 Task: Find connections with filter location Bilgrām with filter topic #Brandingwith filter profile language French with filter current company Cleartrip with filter school HINDUSTAN COLLEGE OF ARTS AND SCIENCE with filter industry Executive Search Services with filter service category WordPress Design with filter keywords title Tow Truck Operator
Action: Mouse moved to (488, 62)
Screenshot: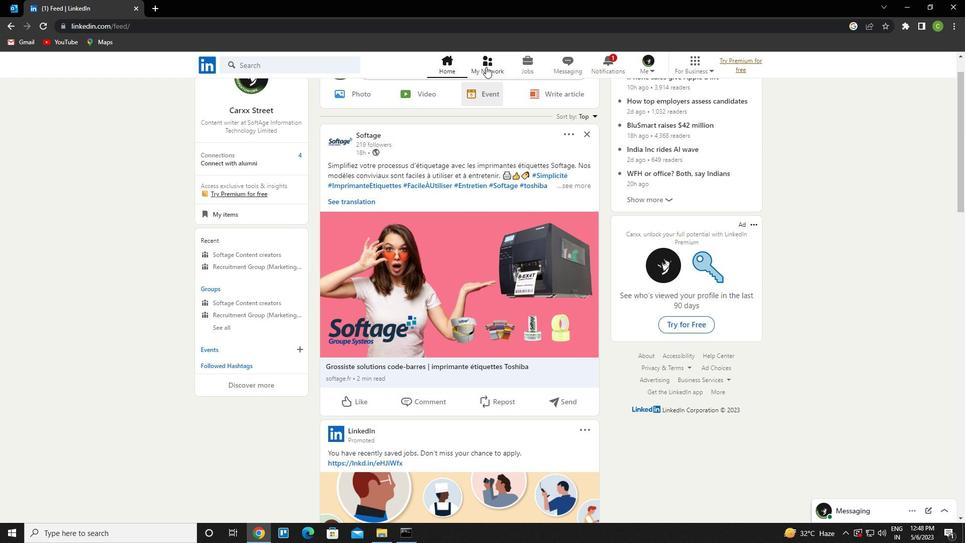 
Action: Mouse pressed left at (488, 62)
Screenshot: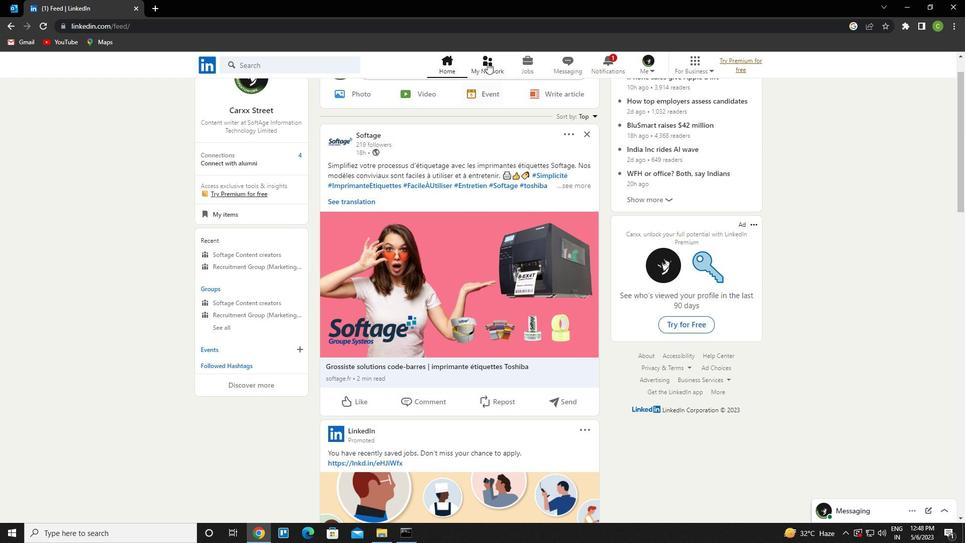 
Action: Mouse moved to (294, 126)
Screenshot: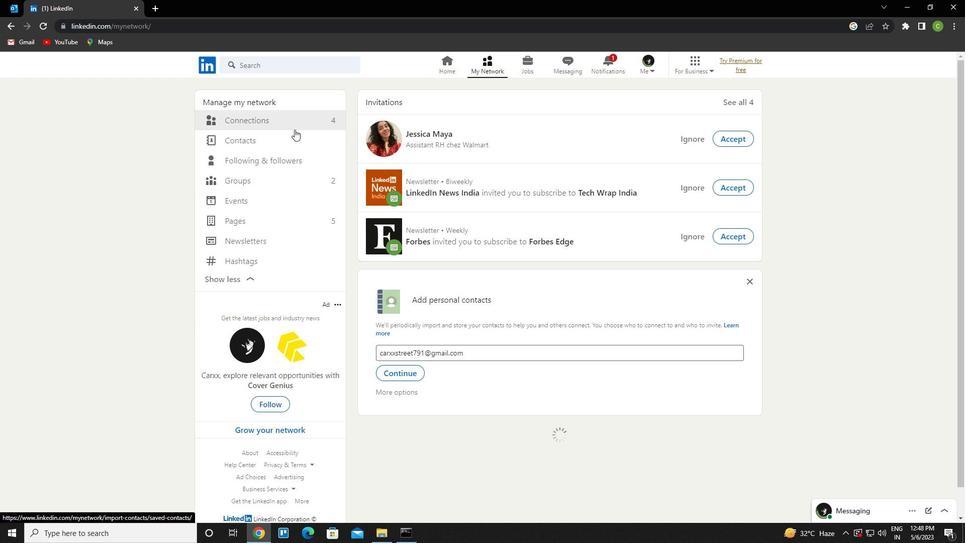 
Action: Mouse pressed left at (294, 126)
Screenshot: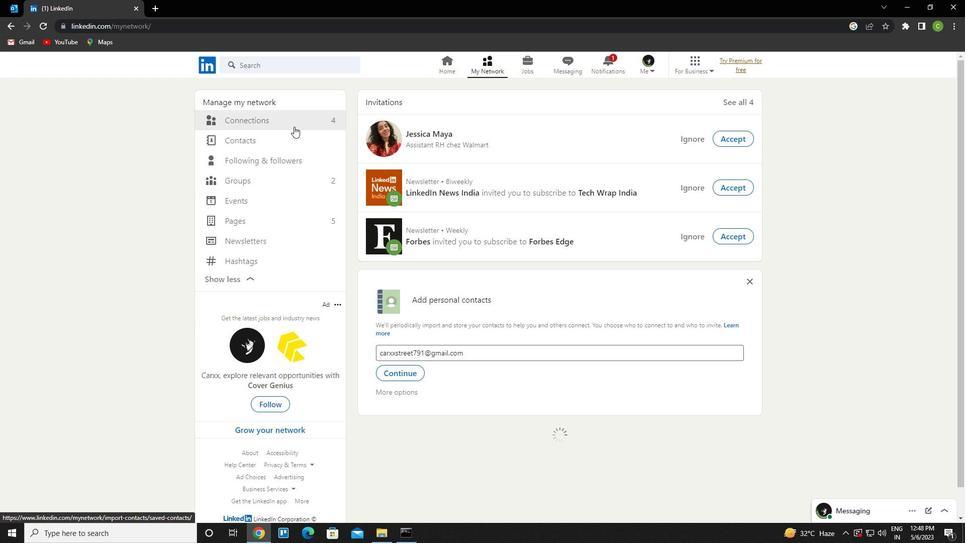 
Action: Mouse moved to (303, 118)
Screenshot: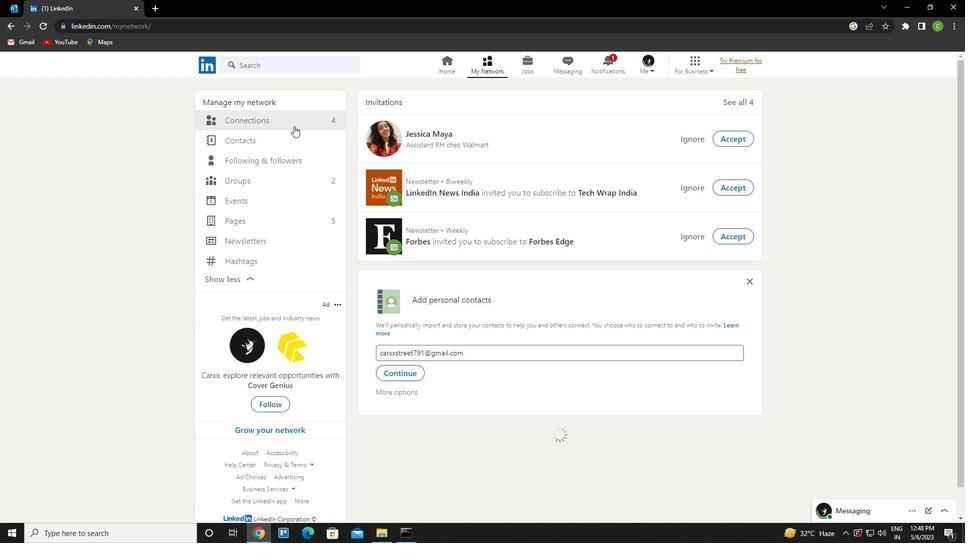 
Action: Mouse pressed left at (303, 118)
Screenshot: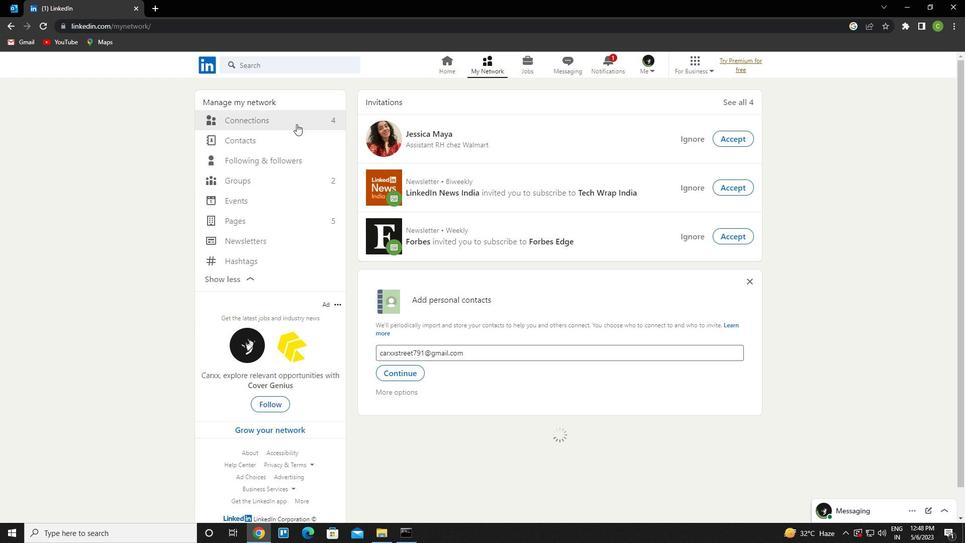 
Action: Mouse moved to (559, 120)
Screenshot: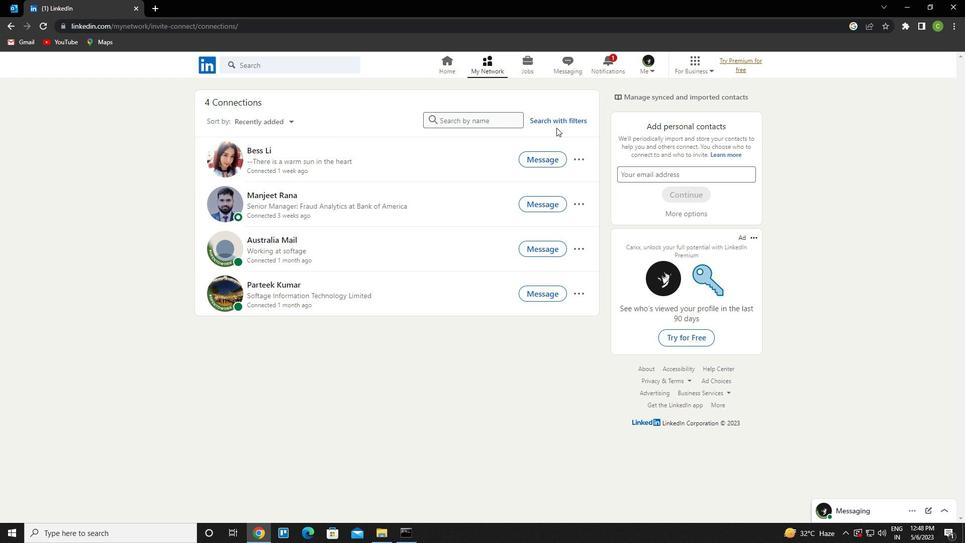 
Action: Mouse pressed left at (559, 120)
Screenshot: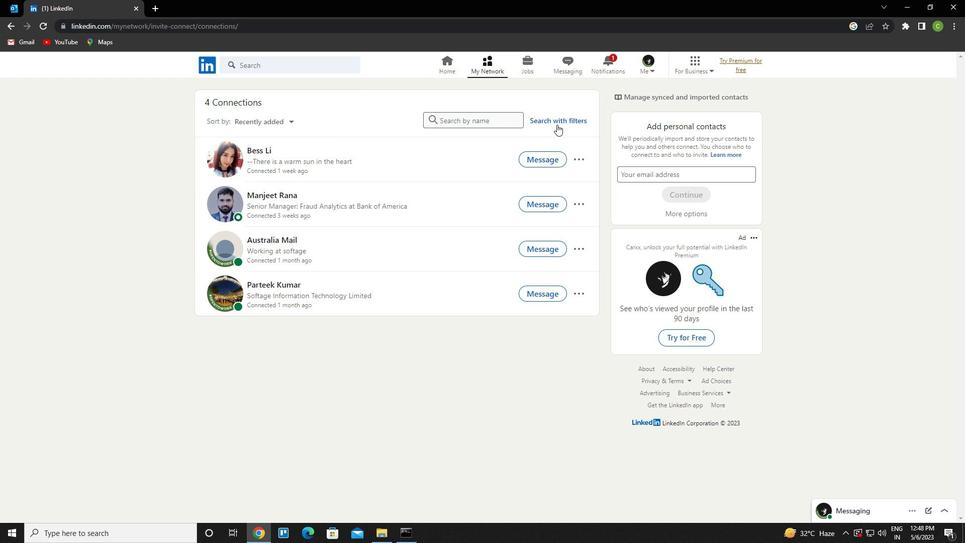 
Action: Mouse moved to (514, 92)
Screenshot: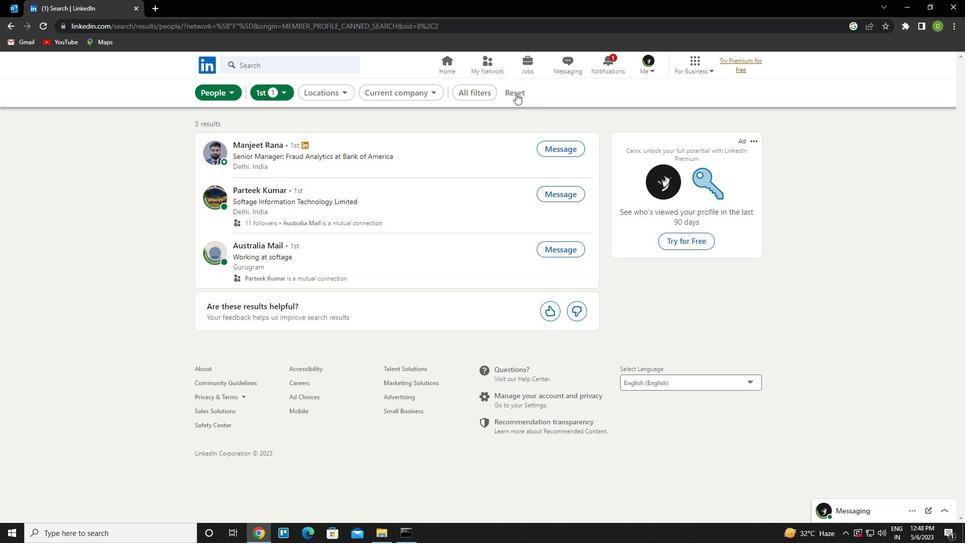 
Action: Mouse pressed left at (514, 92)
Screenshot: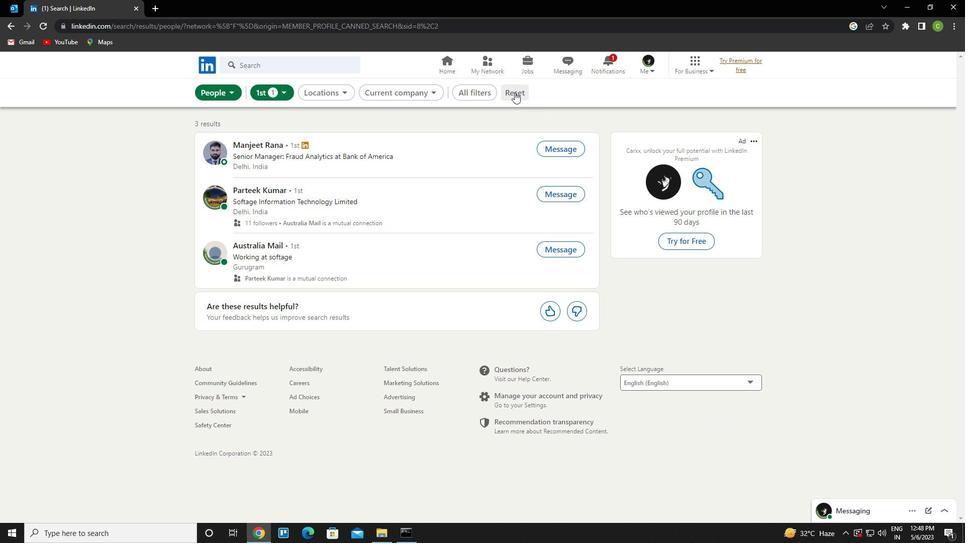 
Action: Mouse moved to (507, 89)
Screenshot: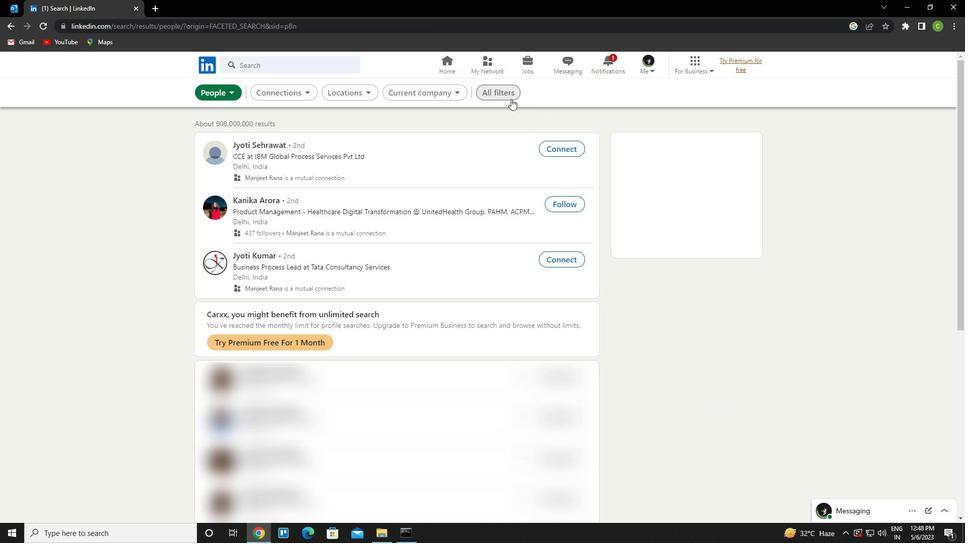 
Action: Mouse pressed left at (507, 89)
Screenshot: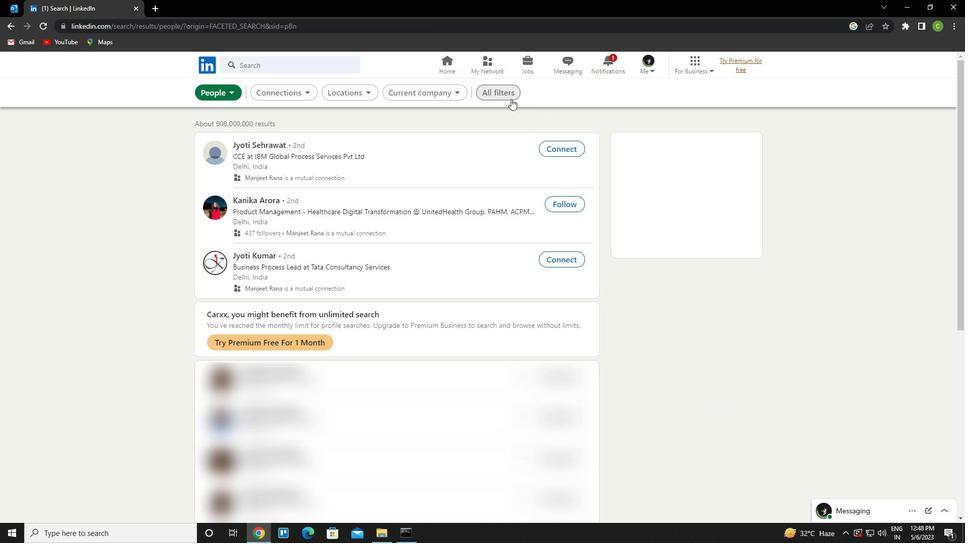 
Action: Mouse moved to (837, 299)
Screenshot: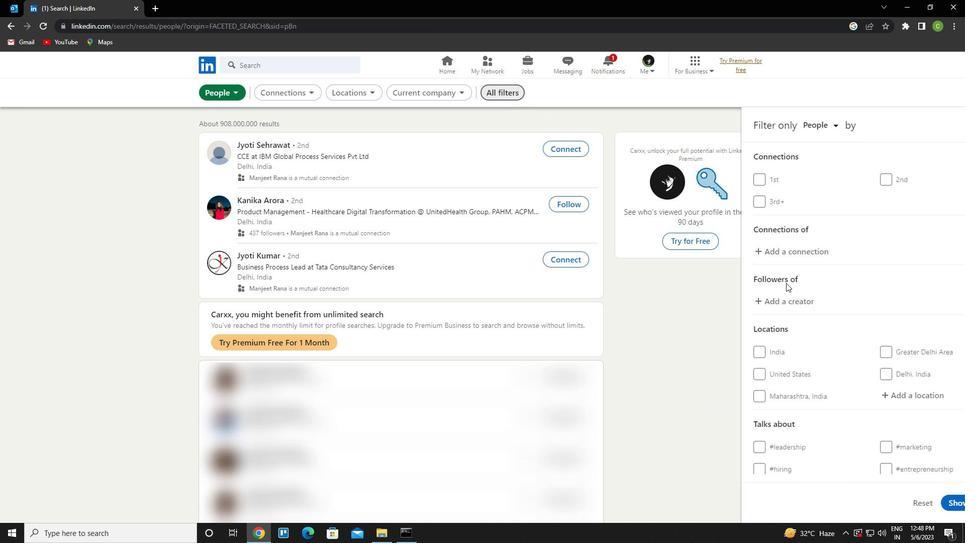 
Action: Mouse scrolled (837, 299) with delta (0, 0)
Screenshot: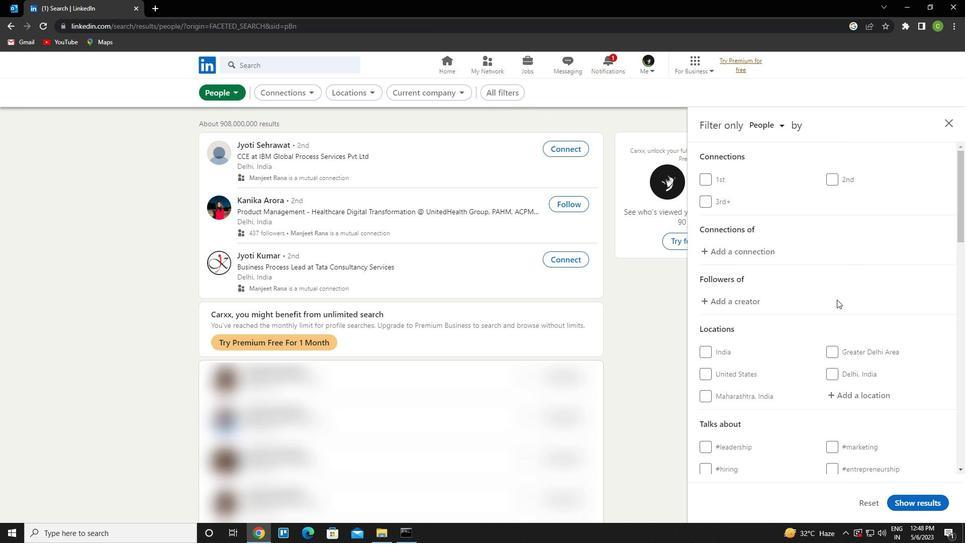 
Action: Mouse moved to (849, 292)
Screenshot: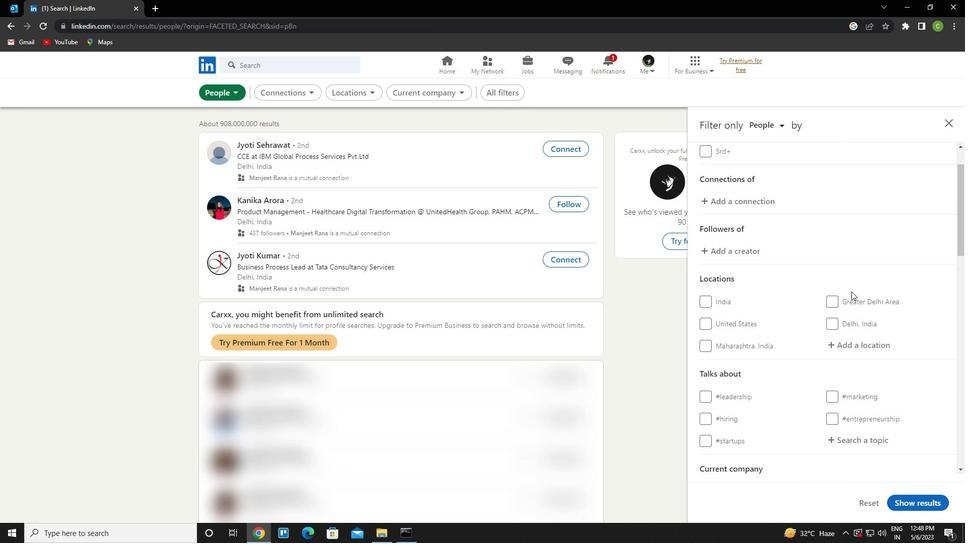 
Action: Mouse scrolled (849, 291) with delta (0, 0)
Screenshot: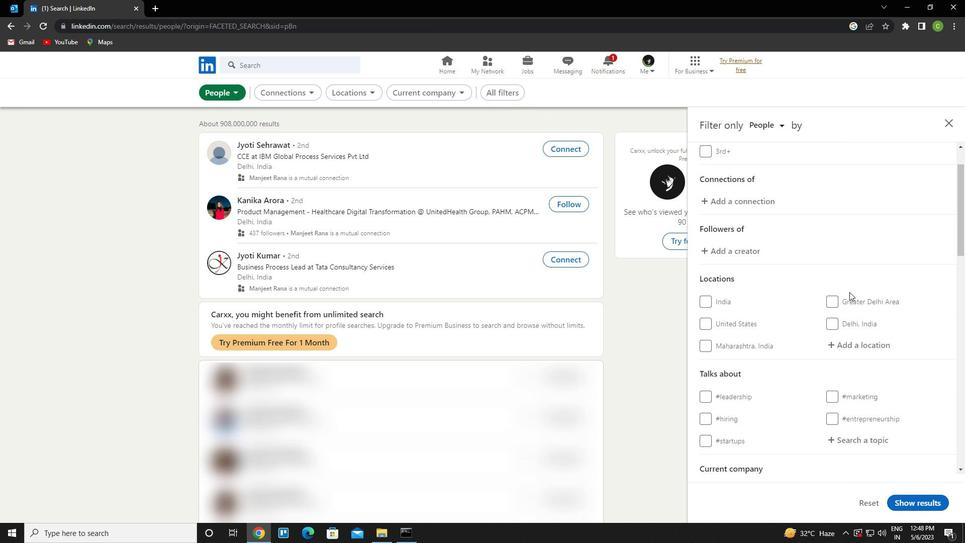 
Action: Mouse scrolled (849, 291) with delta (0, 0)
Screenshot: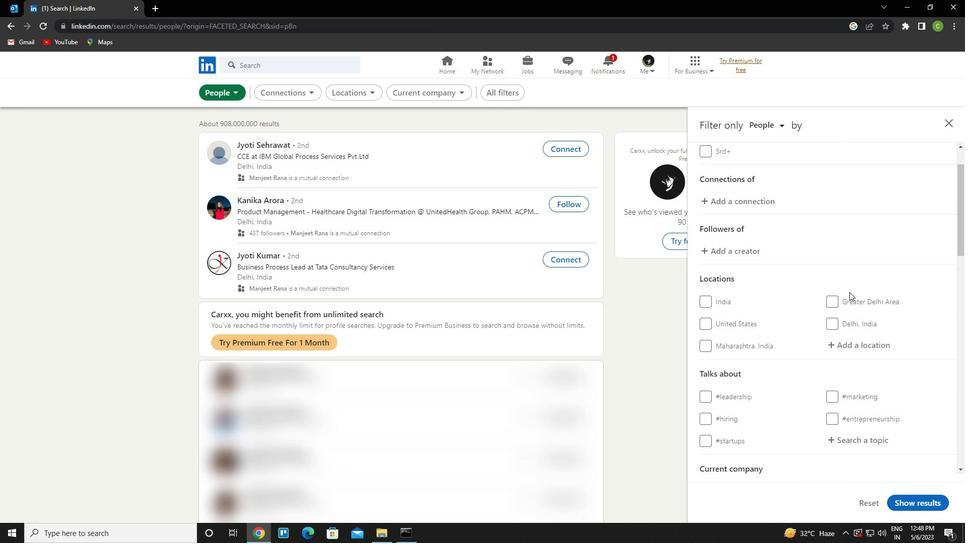 
Action: Mouse moved to (860, 242)
Screenshot: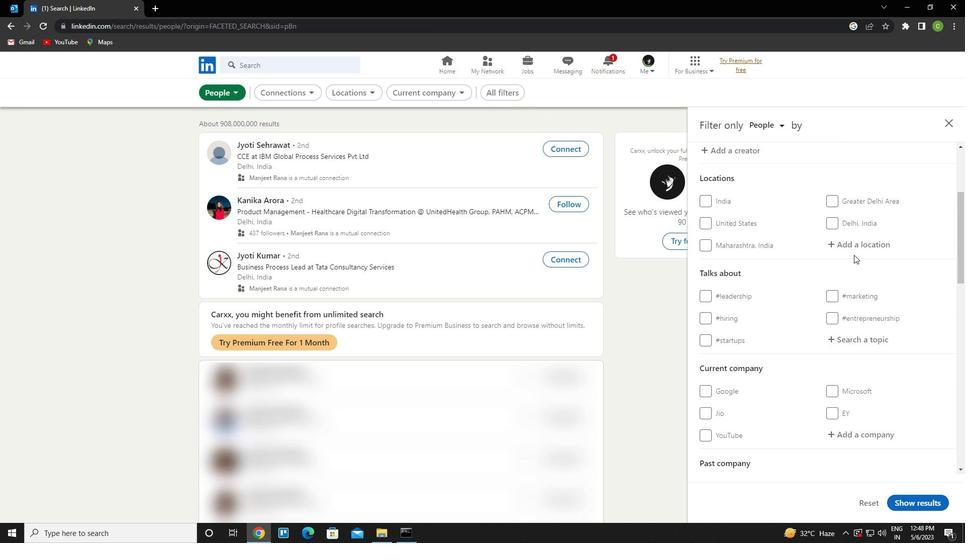
Action: Mouse pressed left at (860, 242)
Screenshot: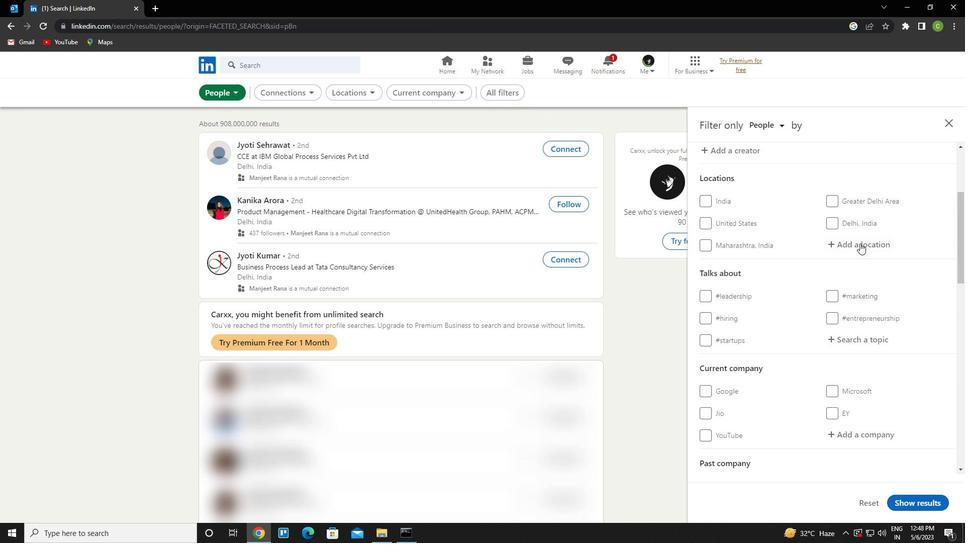 
Action: Key pressed <Key.caps_lock>b<Key.caps_lock>ilgram<Key.down><Key.enter>
Screenshot: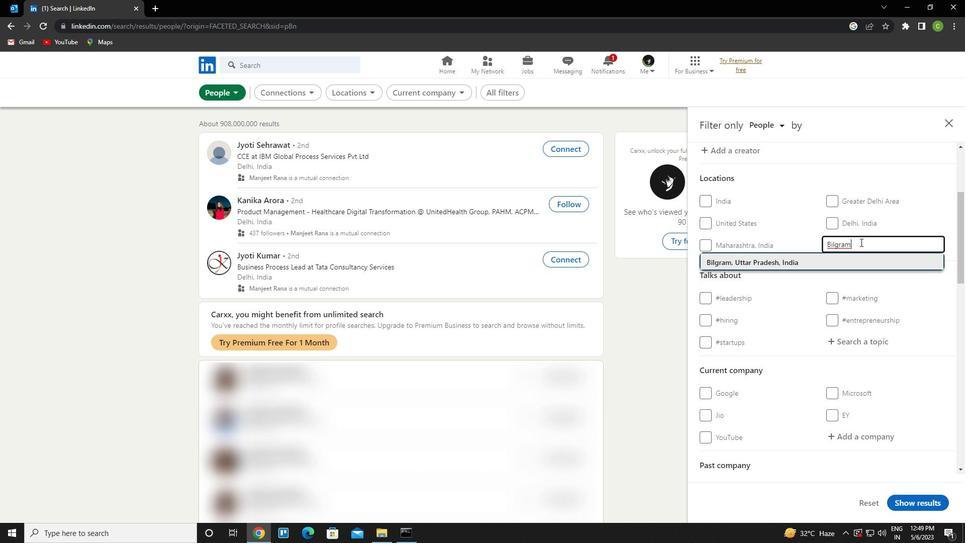 
Action: Mouse scrolled (860, 241) with delta (0, 0)
Screenshot: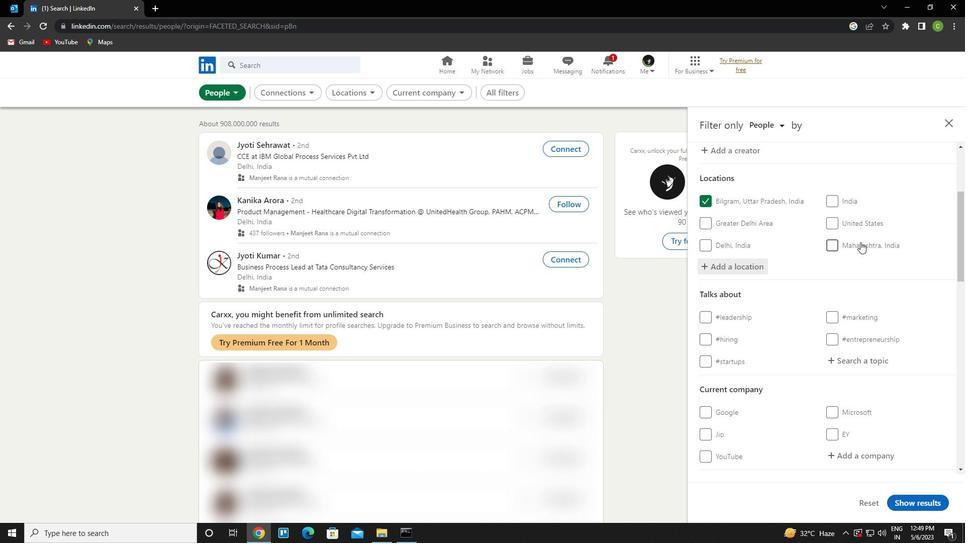 
Action: Mouse moved to (872, 313)
Screenshot: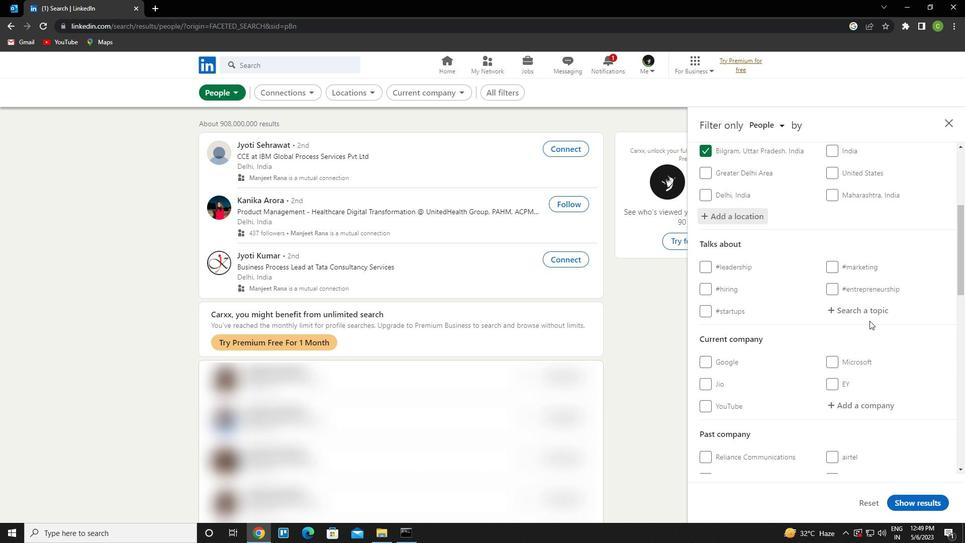 
Action: Mouse pressed left at (872, 313)
Screenshot: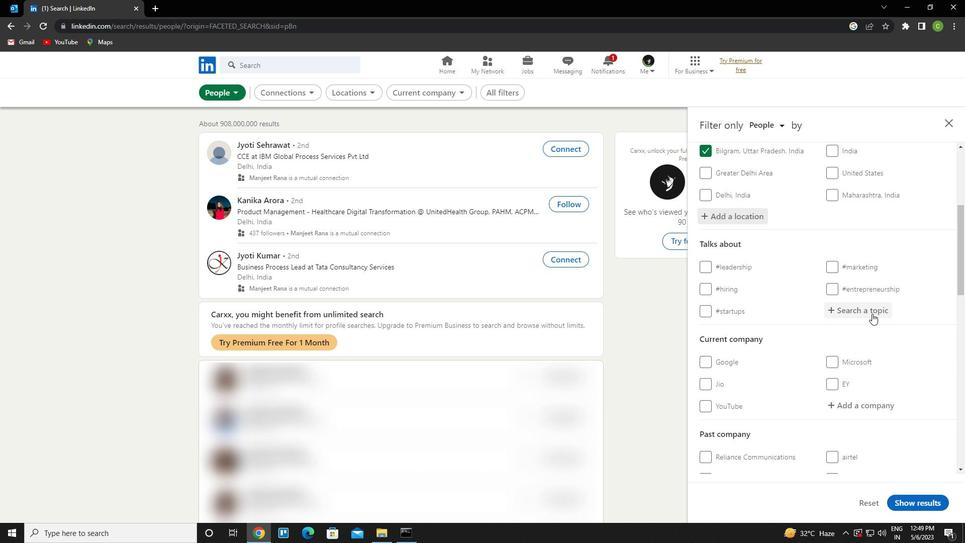
Action: Key pressed brandu<Key.backspace>inf<Key.backspace>g<Key.down><Key.enter>
Screenshot: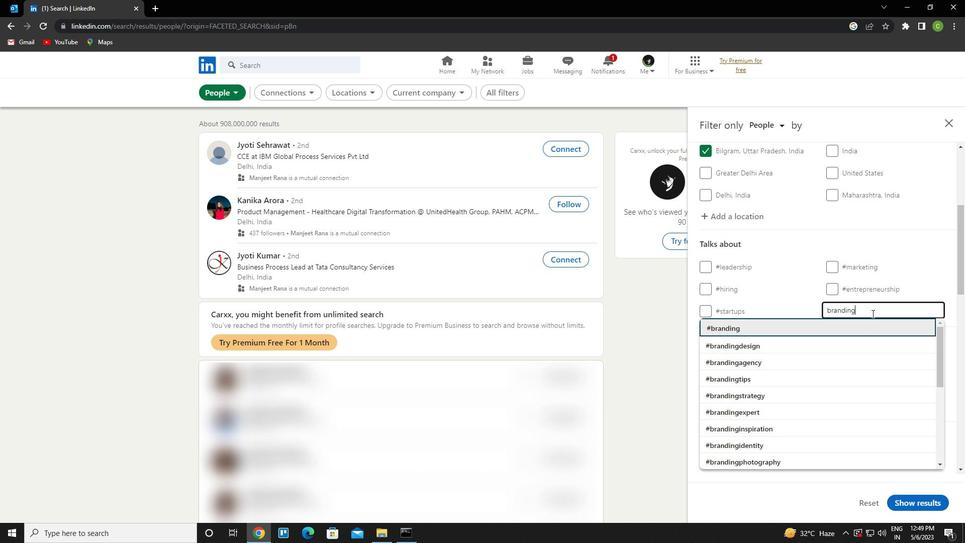 
Action: Mouse scrolled (872, 313) with delta (0, 0)
Screenshot: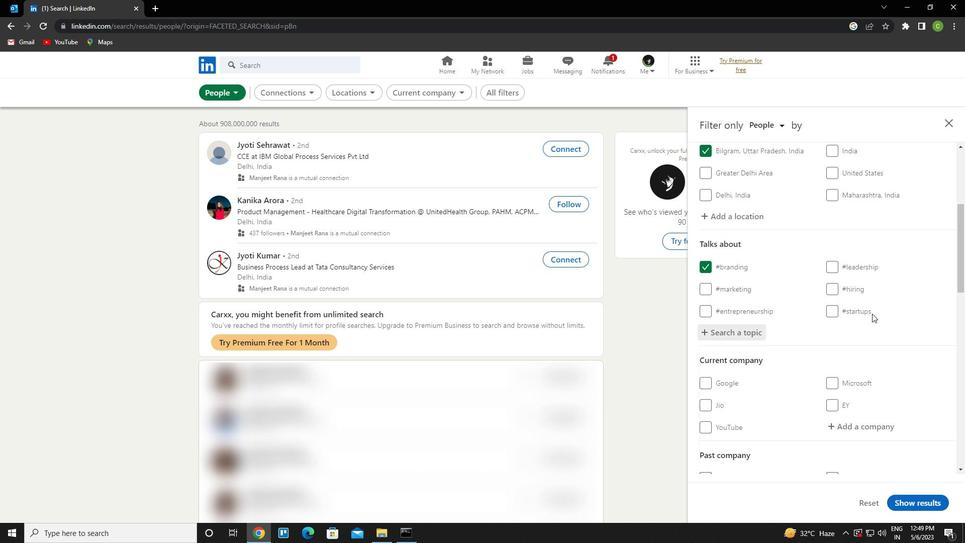 
Action: Mouse scrolled (872, 313) with delta (0, 0)
Screenshot: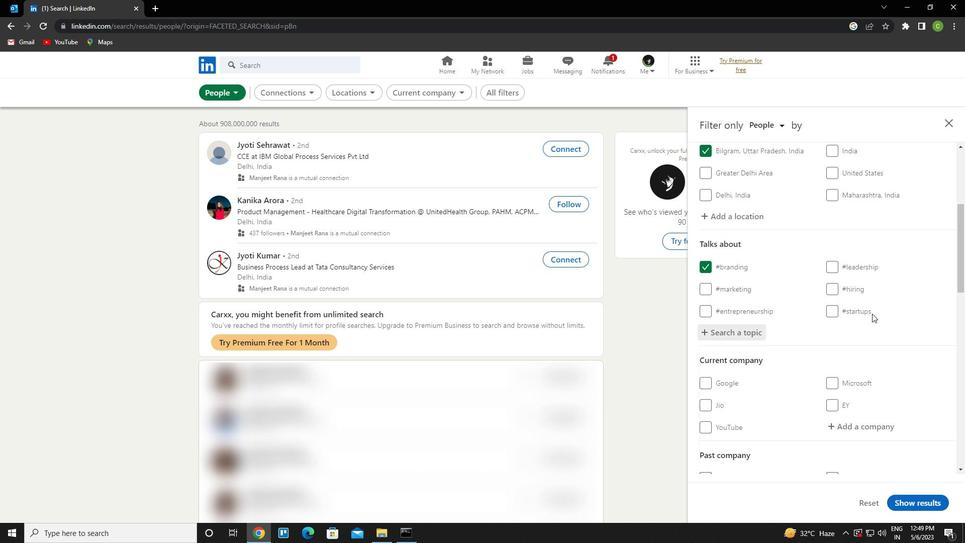 
Action: Mouse scrolled (872, 313) with delta (0, 0)
Screenshot: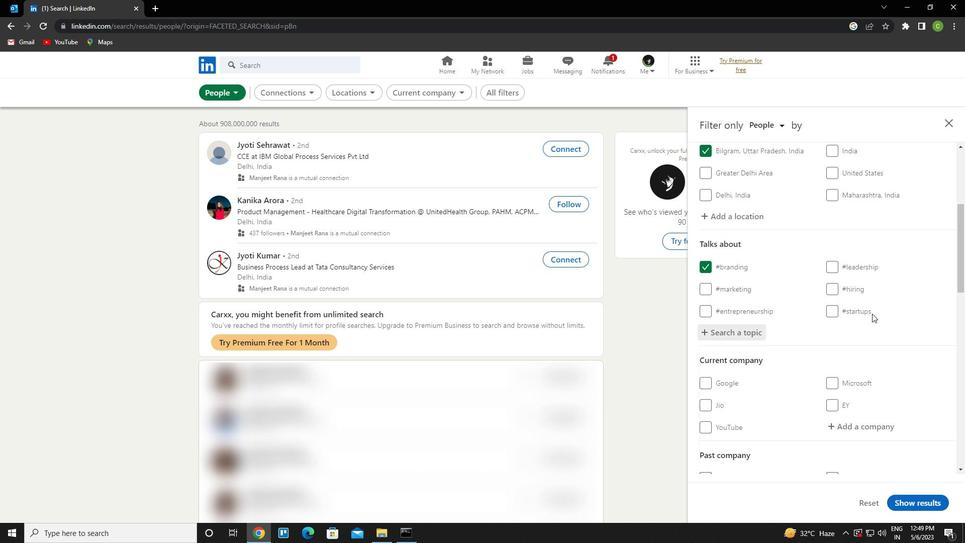 
Action: Mouse scrolled (872, 313) with delta (0, 0)
Screenshot: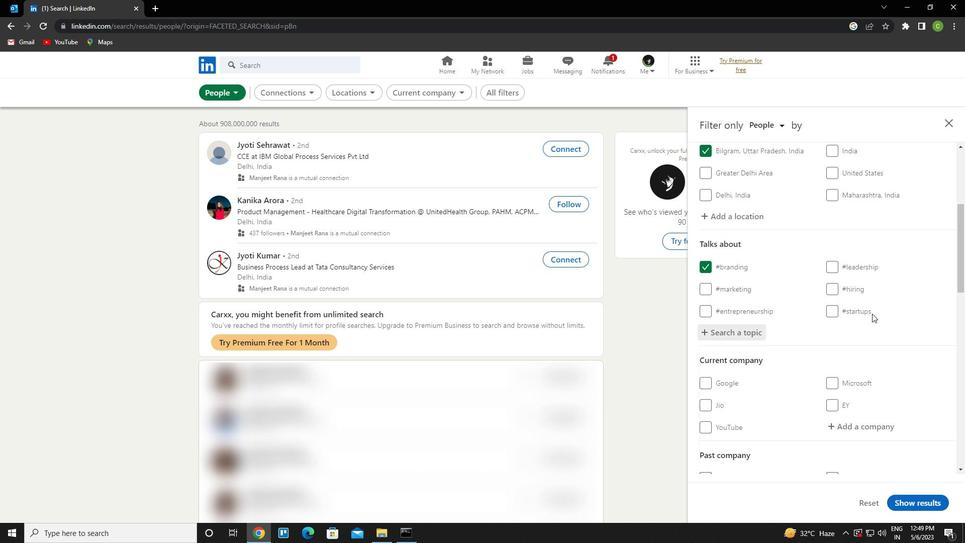 
Action: Mouse scrolled (872, 313) with delta (0, 0)
Screenshot: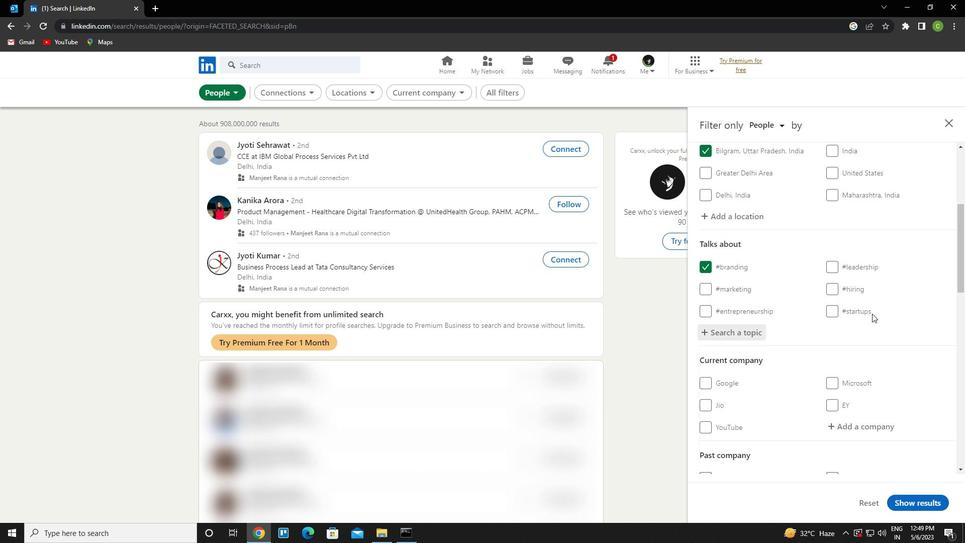 
Action: Mouse scrolled (872, 313) with delta (0, 0)
Screenshot: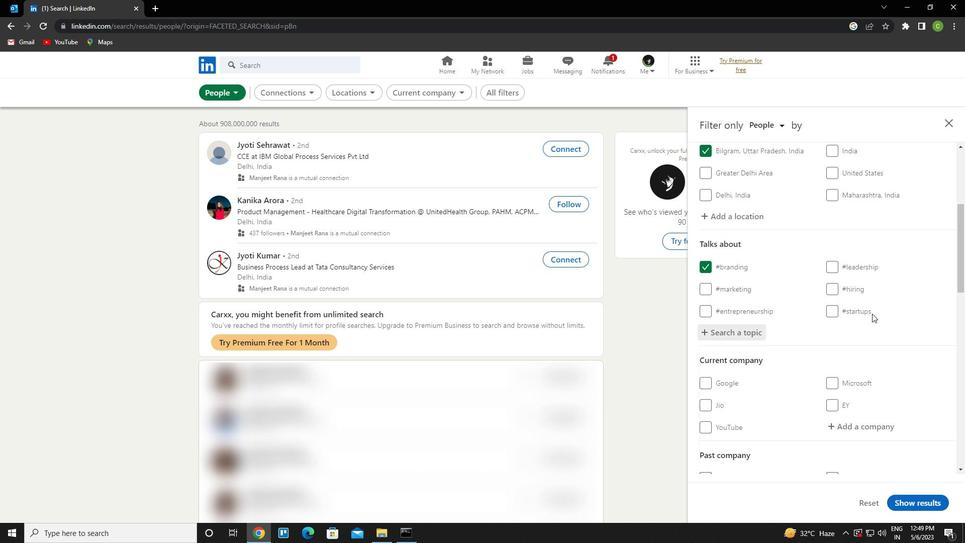 
Action: Mouse scrolled (872, 313) with delta (0, 0)
Screenshot: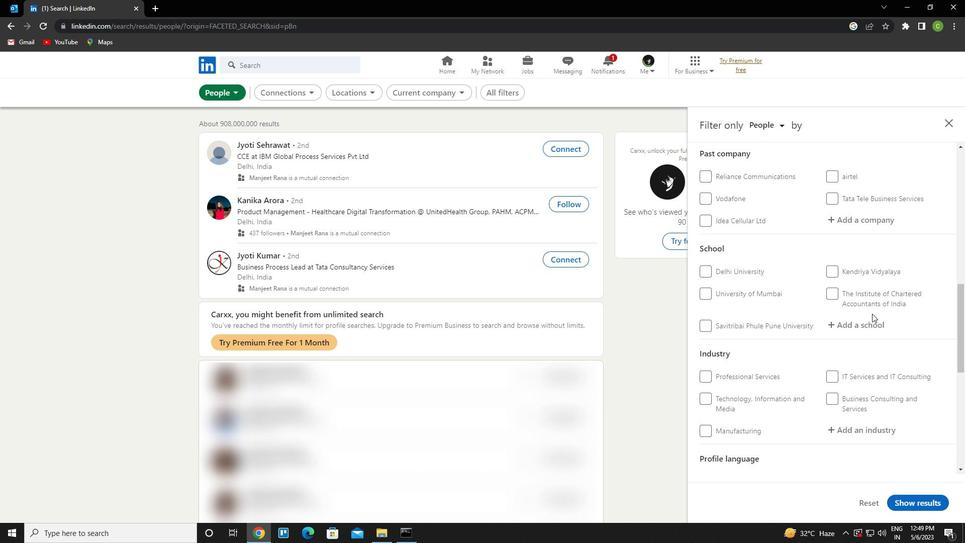 
Action: Mouse moved to (863, 323)
Screenshot: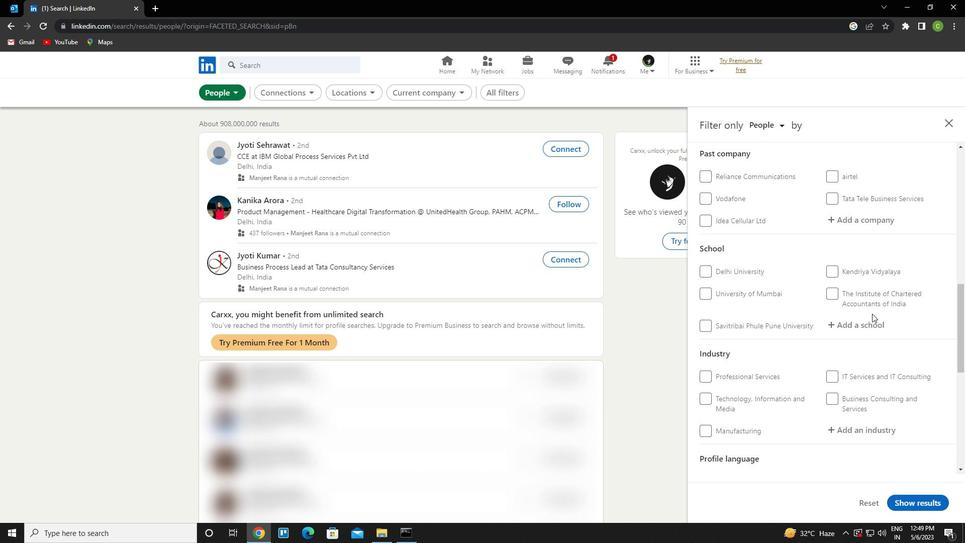 
Action: Mouse scrolled (863, 322) with delta (0, 0)
Screenshot: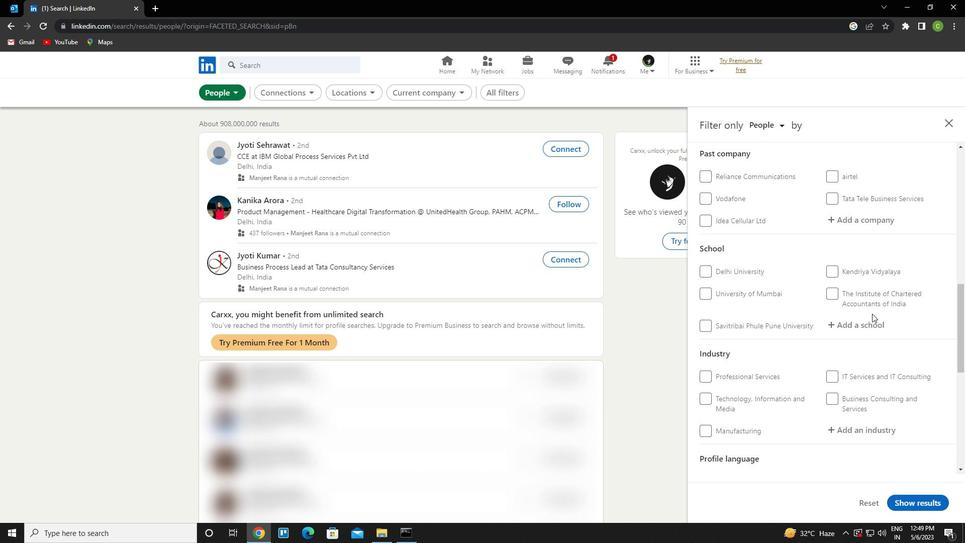 
Action: Mouse moved to (838, 338)
Screenshot: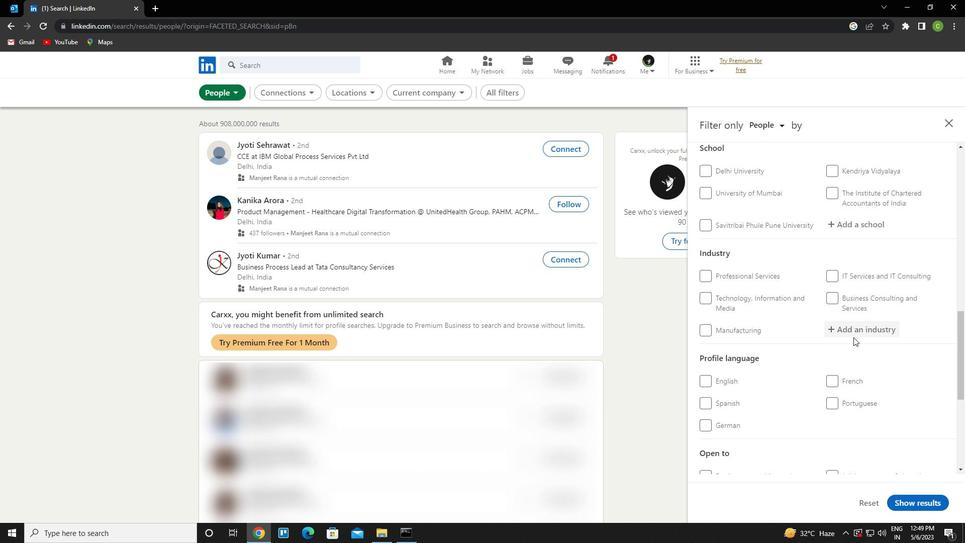
Action: Mouse scrolled (838, 337) with delta (0, 0)
Screenshot: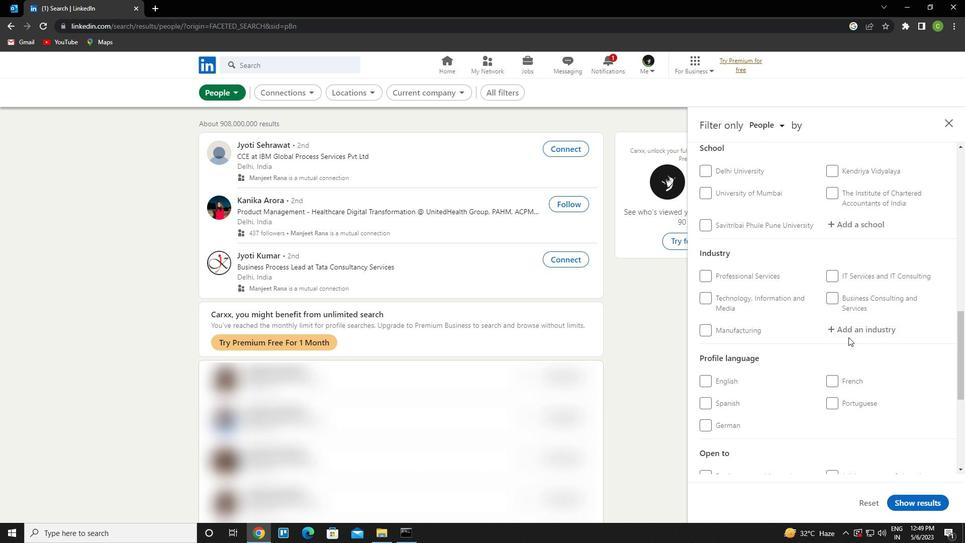 
Action: Mouse moved to (834, 329)
Screenshot: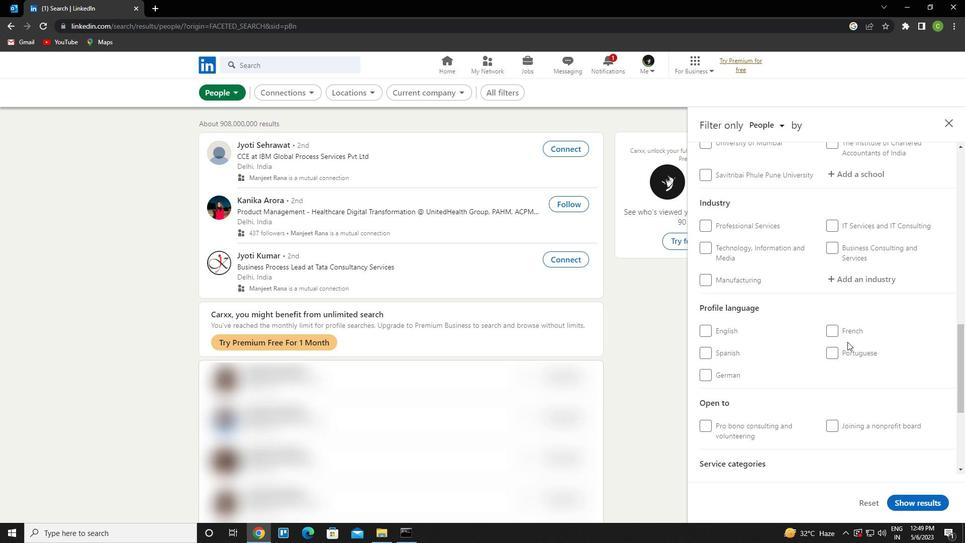 
Action: Mouse pressed left at (834, 329)
Screenshot: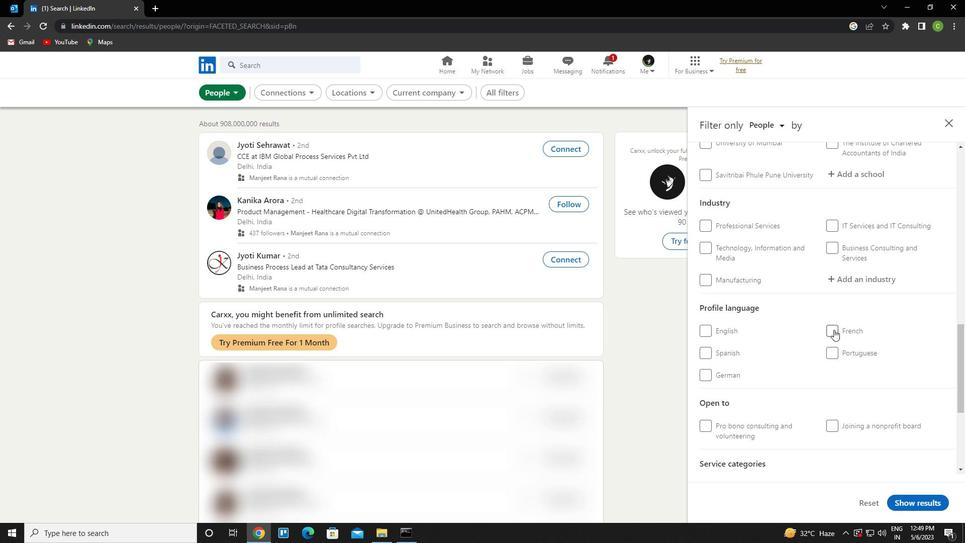 
Action: Mouse moved to (832, 329)
Screenshot: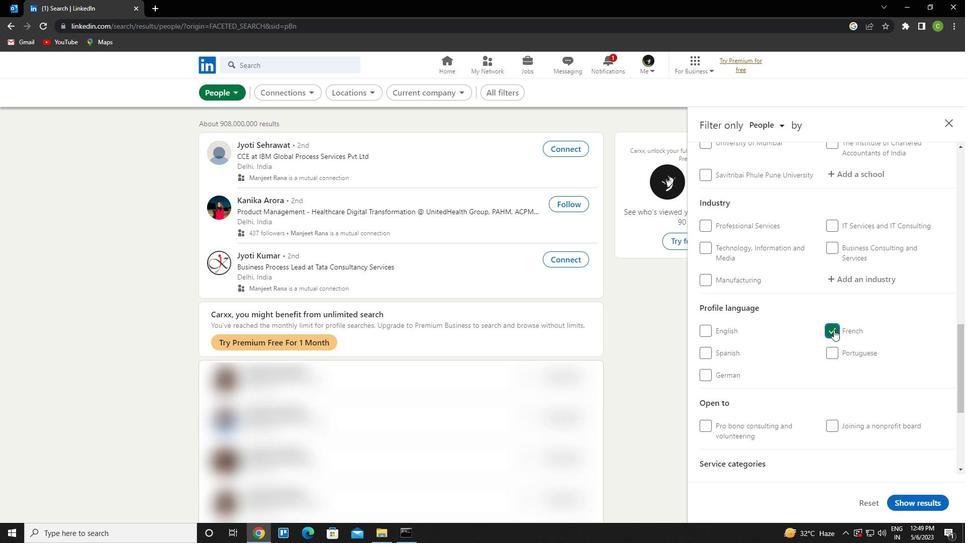 
Action: Mouse scrolled (832, 330) with delta (0, 0)
Screenshot: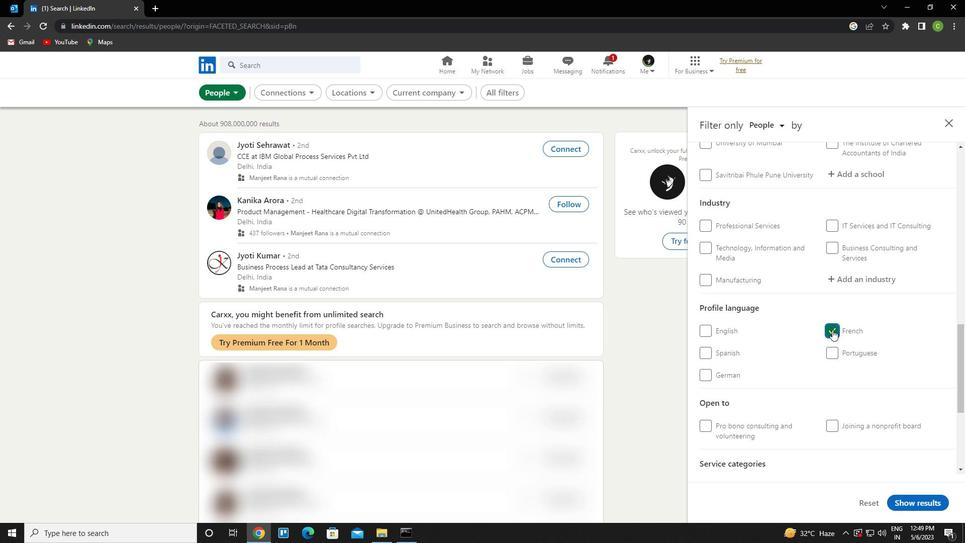 
Action: Mouse scrolled (832, 330) with delta (0, 0)
Screenshot: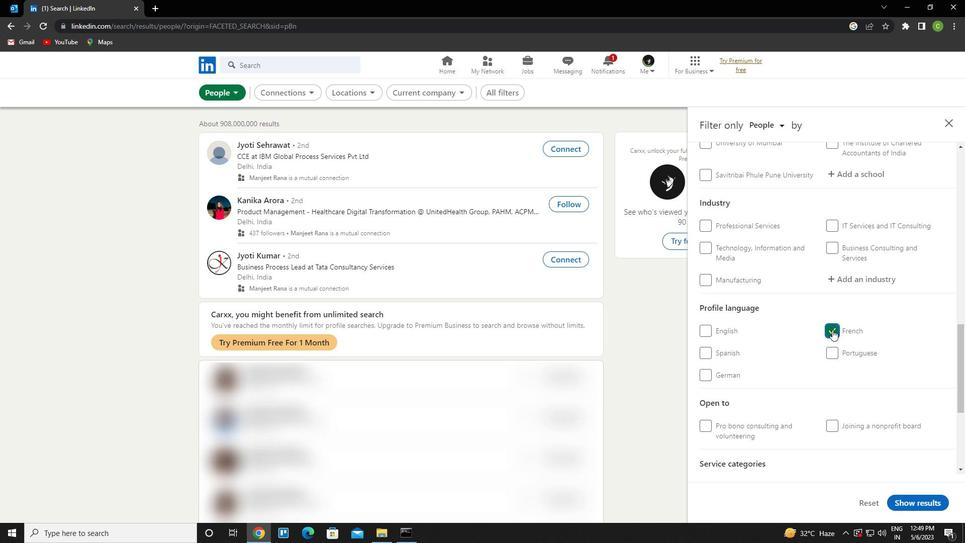 
Action: Mouse scrolled (832, 330) with delta (0, 0)
Screenshot: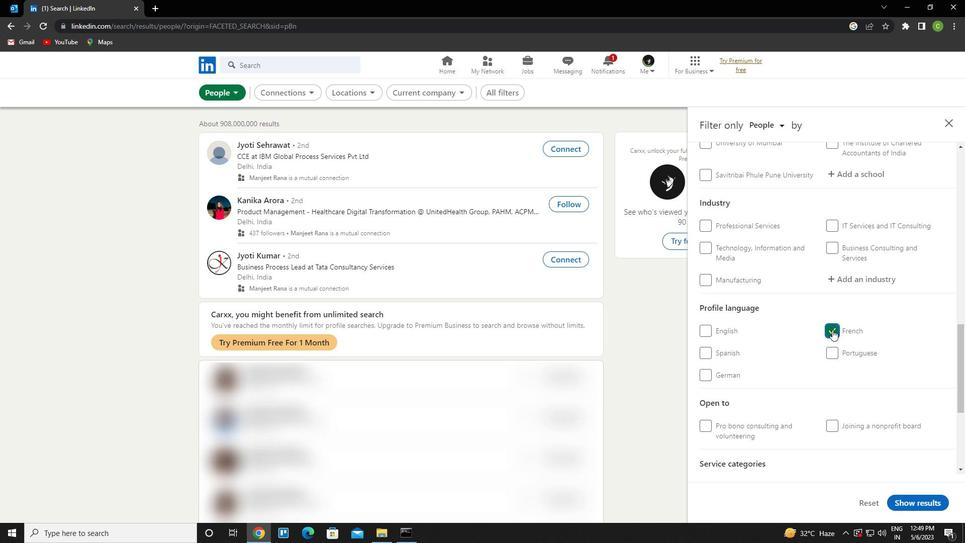 
Action: Mouse scrolled (832, 330) with delta (0, 0)
Screenshot: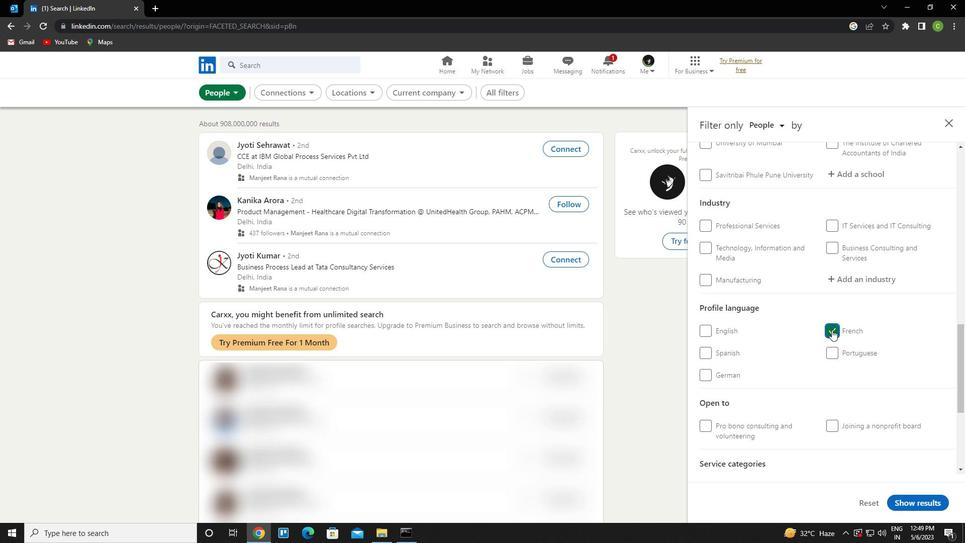 
Action: Mouse moved to (832, 247)
Screenshot: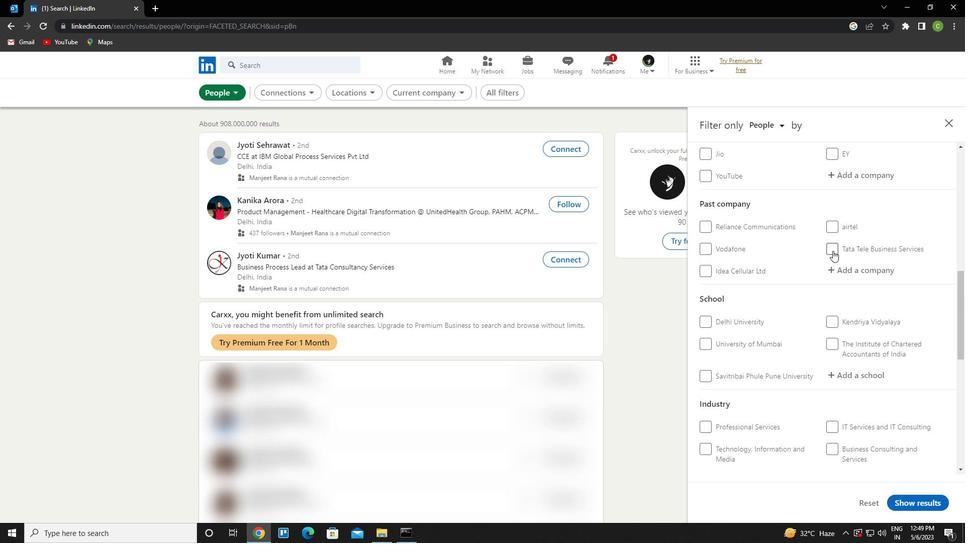 
Action: Mouse scrolled (832, 248) with delta (0, 0)
Screenshot: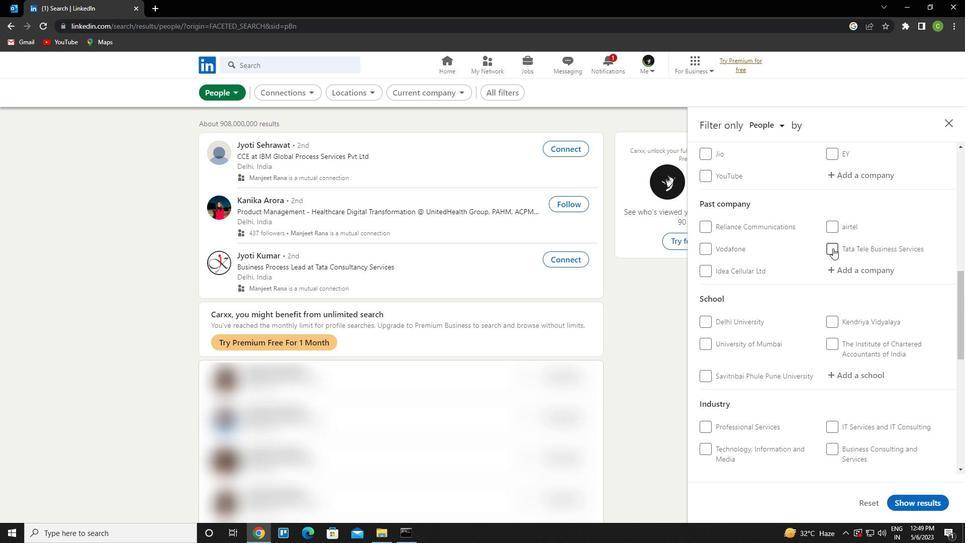 
Action: Mouse scrolled (832, 248) with delta (0, 0)
Screenshot: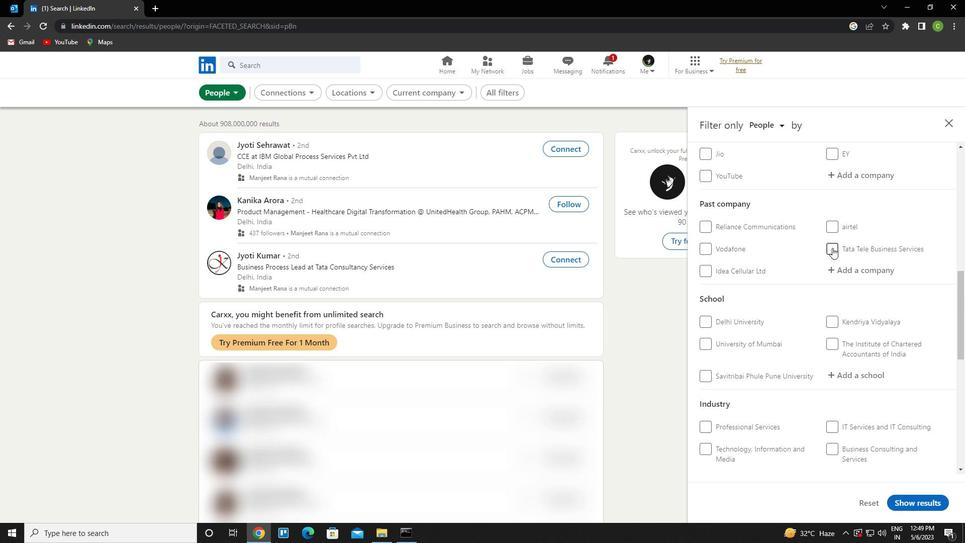 
Action: Mouse moved to (852, 273)
Screenshot: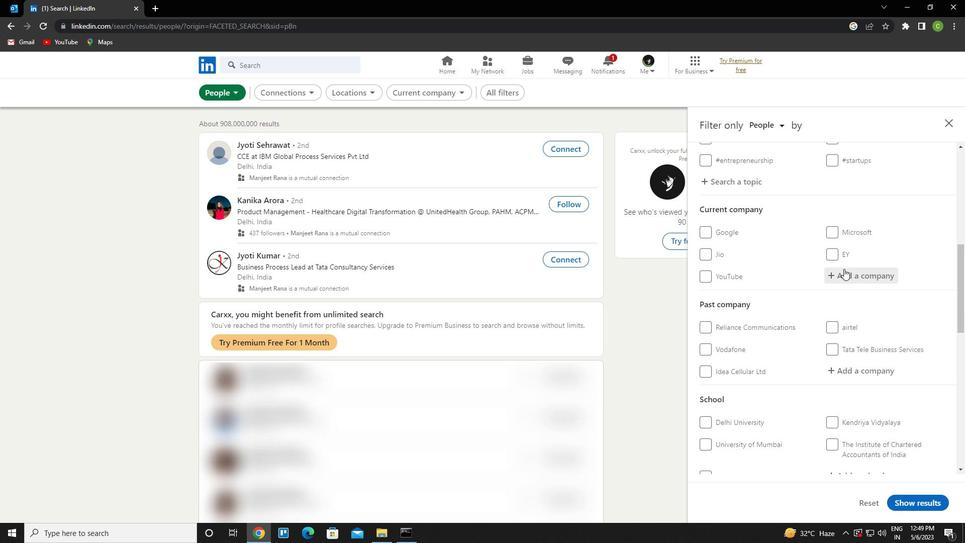 
Action: Mouse pressed left at (852, 273)
Screenshot: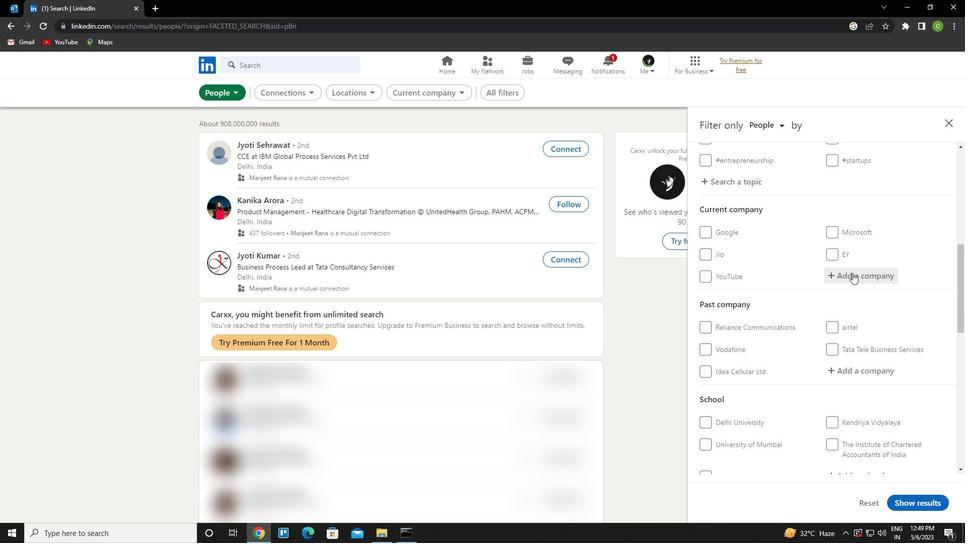 
Action: Key pressed <Key.caps_lock>c<Key.caps_lock>leartrip<Key.down><Key.enter>
Screenshot: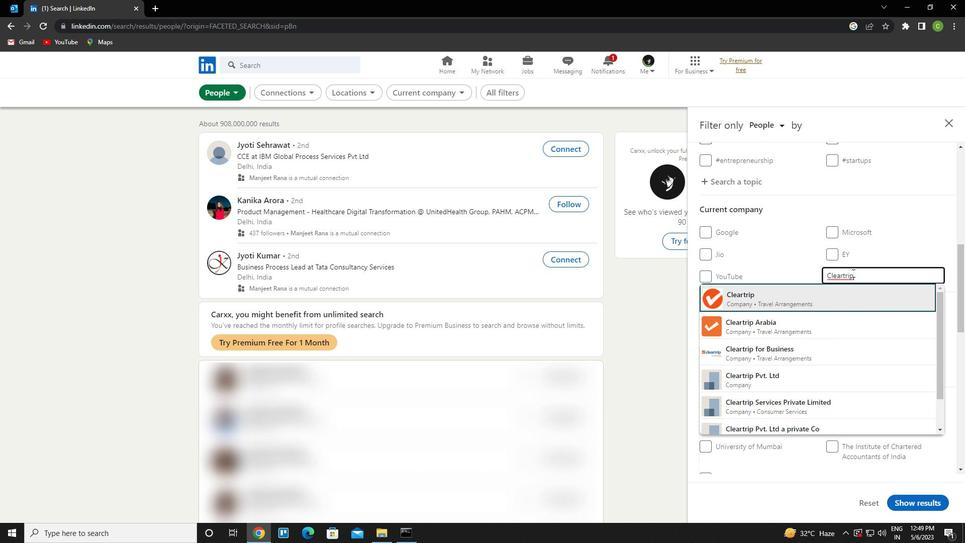 
Action: Mouse scrolled (852, 272) with delta (0, 0)
Screenshot: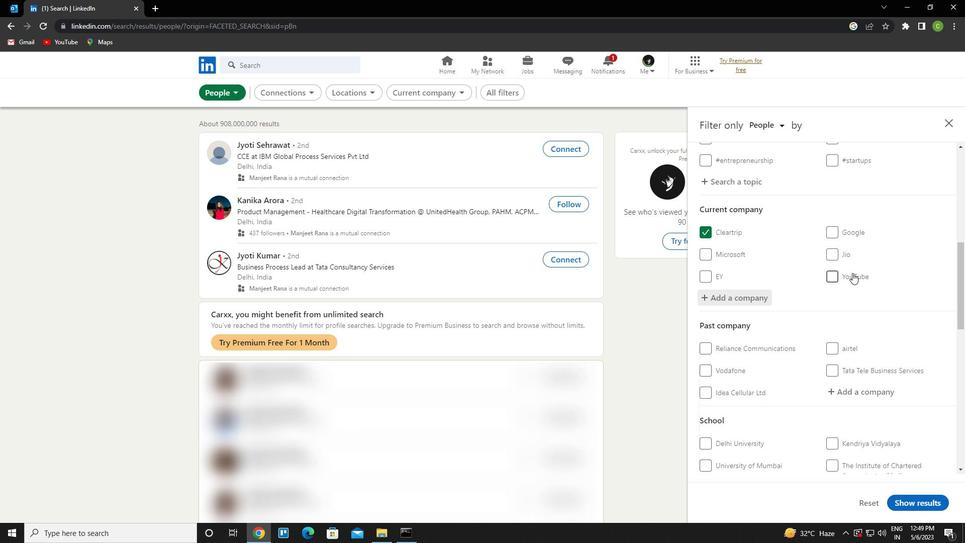 
Action: Mouse scrolled (852, 272) with delta (0, 0)
Screenshot: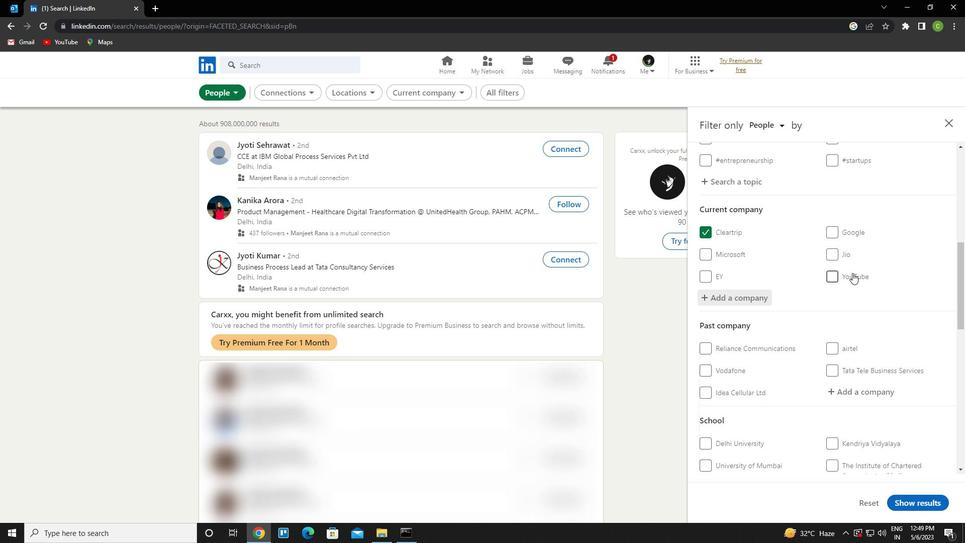 
Action: Mouse scrolled (852, 272) with delta (0, 0)
Screenshot: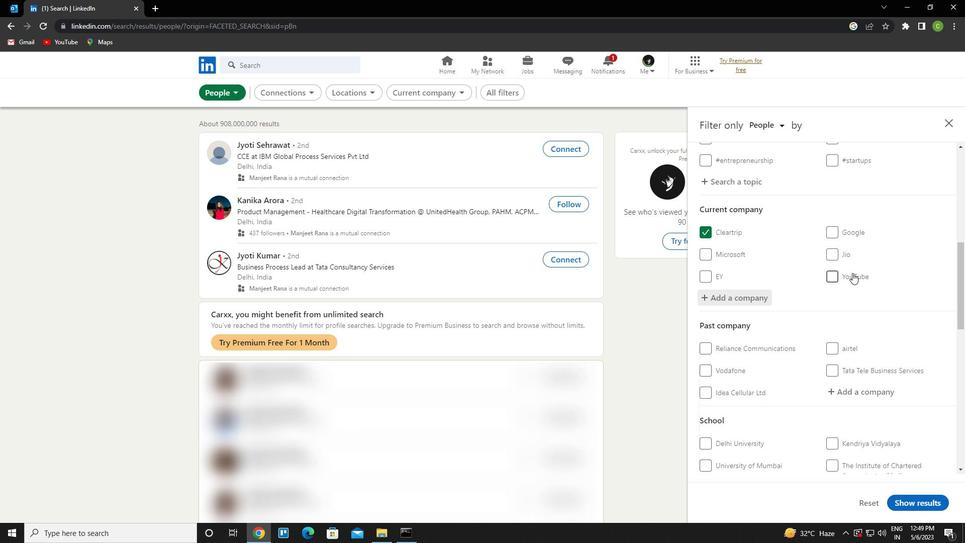 
Action: Mouse scrolled (852, 272) with delta (0, 0)
Screenshot: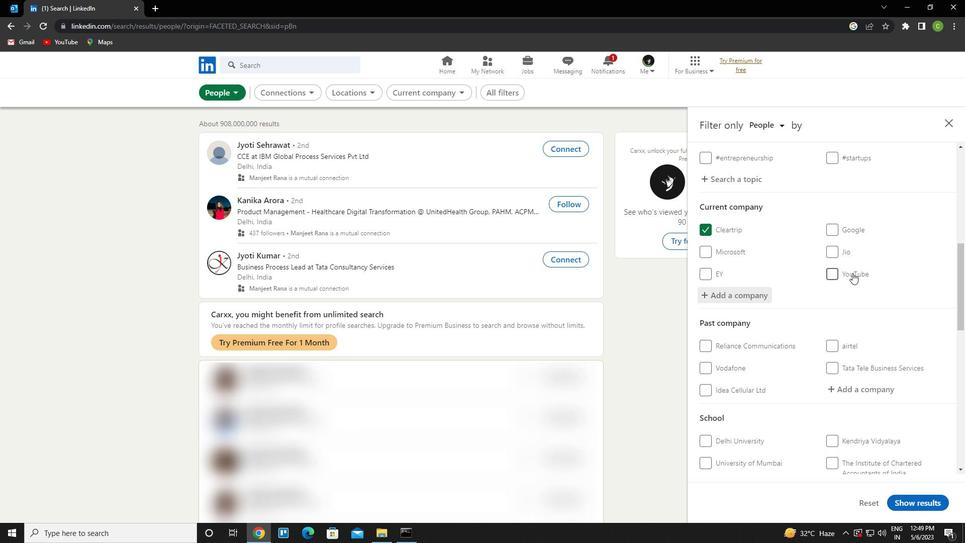 
Action: Mouse moved to (847, 295)
Screenshot: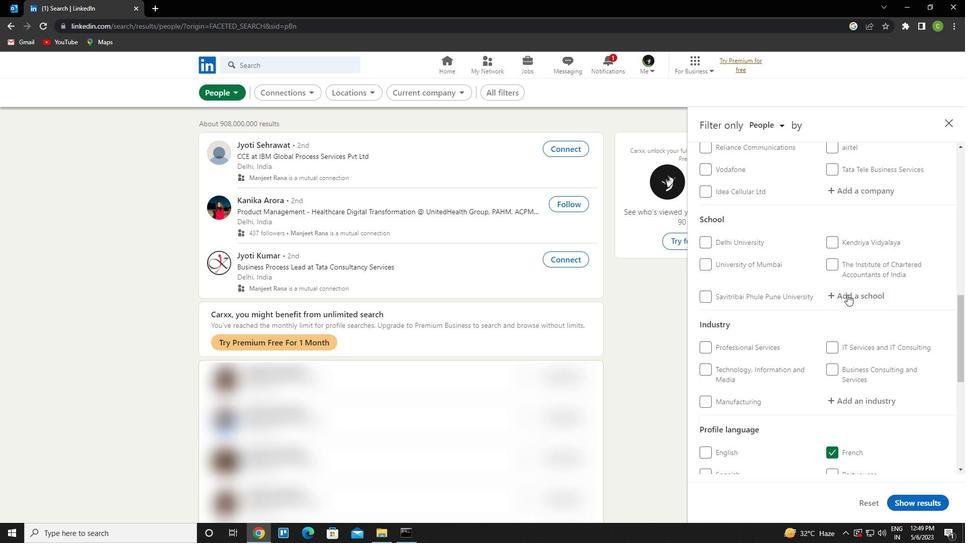 
Action: Mouse pressed left at (847, 295)
Screenshot: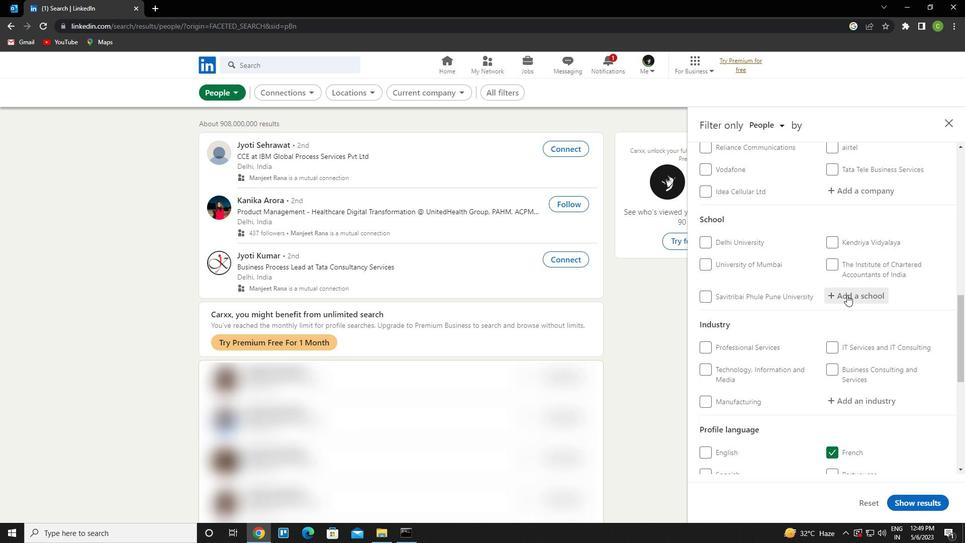 
Action: Key pressed <Key.caps_lock>hindustan<Key.space>college<Key.space>of<Key.space>arts<Key.down><Key.enter>
Screenshot: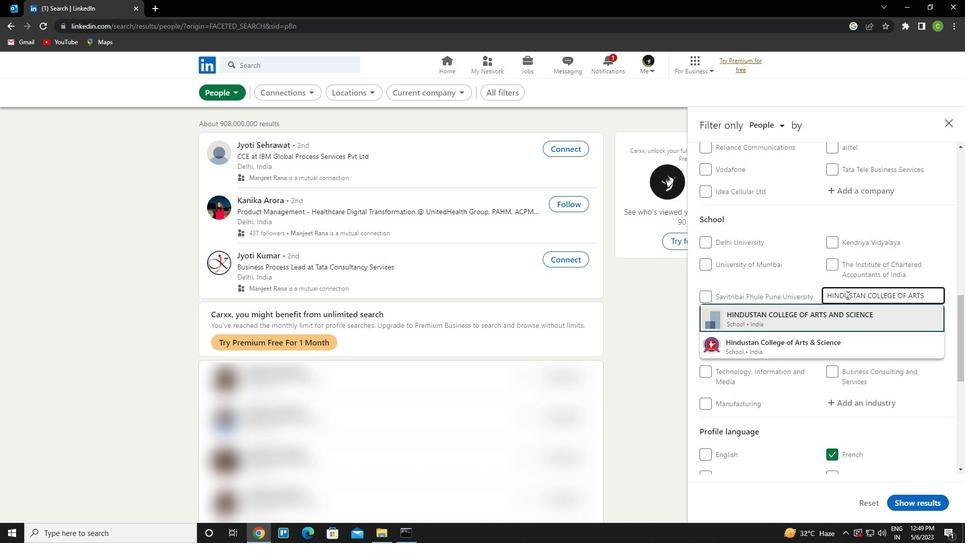 
Action: Mouse scrolled (847, 294) with delta (0, 0)
Screenshot: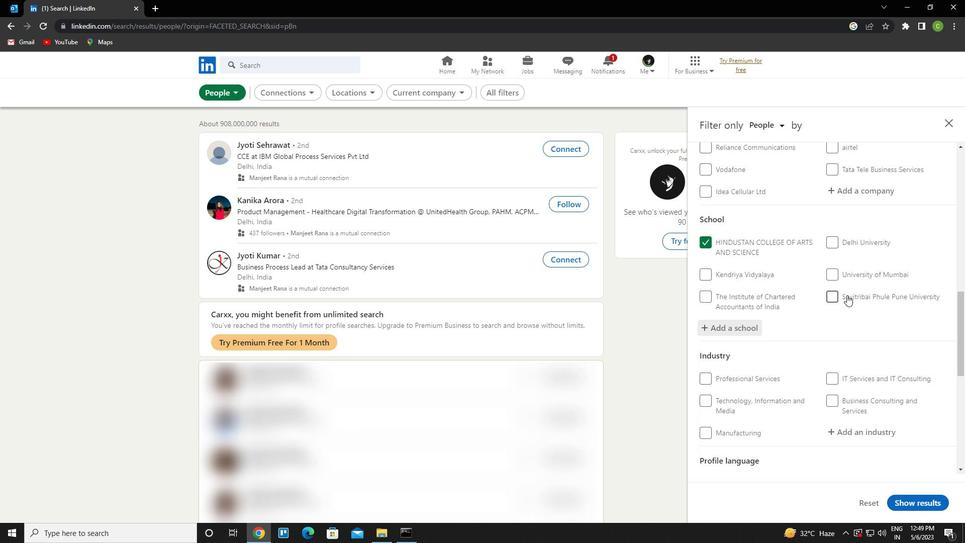 
Action: Mouse scrolled (847, 294) with delta (0, 0)
Screenshot: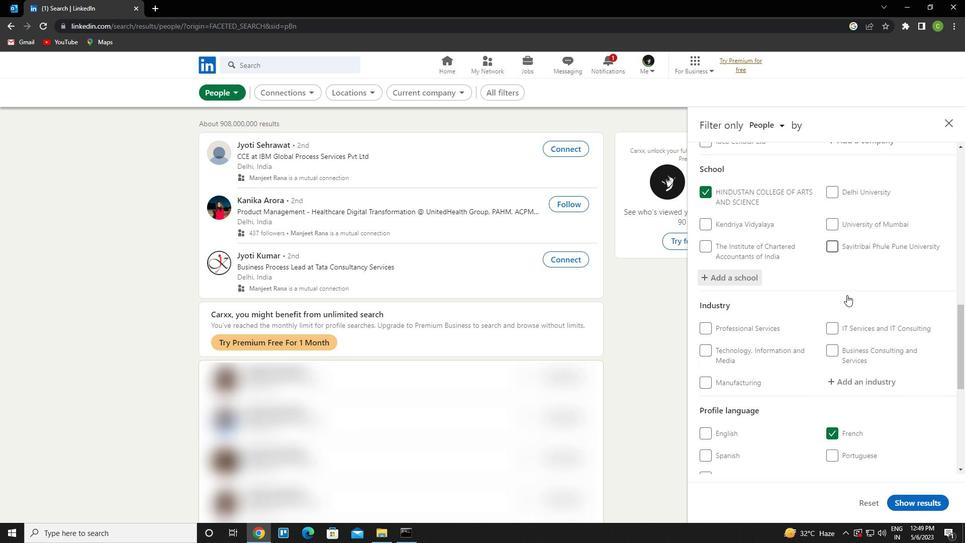
Action: Mouse scrolled (847, 294) with delta (0, 0)
Screenshot: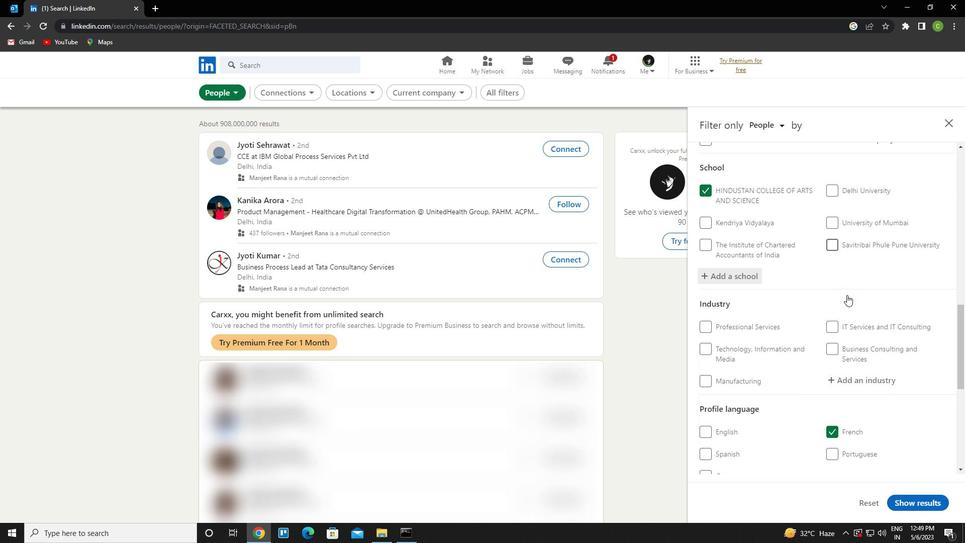 
Action: Mouse moved to (857, 280)
Screenshot: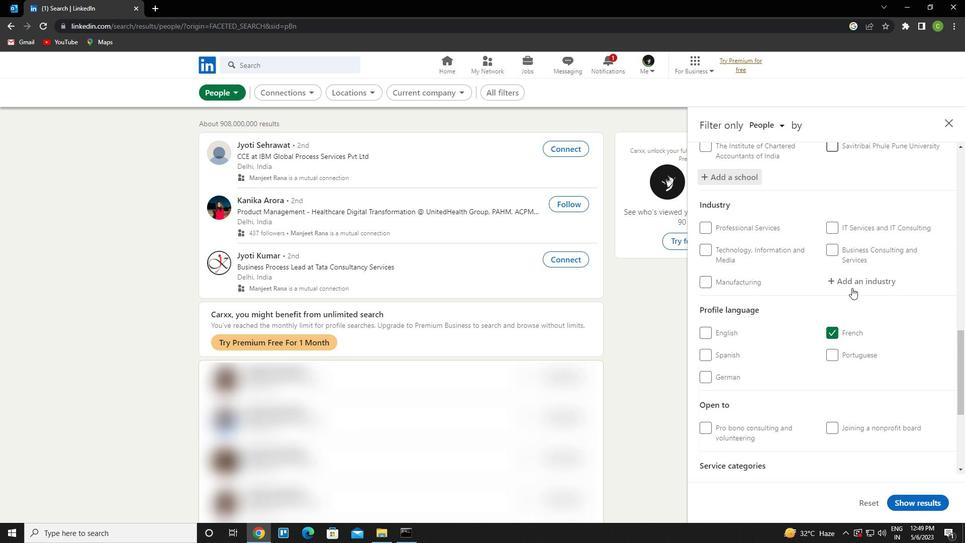 
Action: Mouse pressed left at (857, 280)
Screenshot: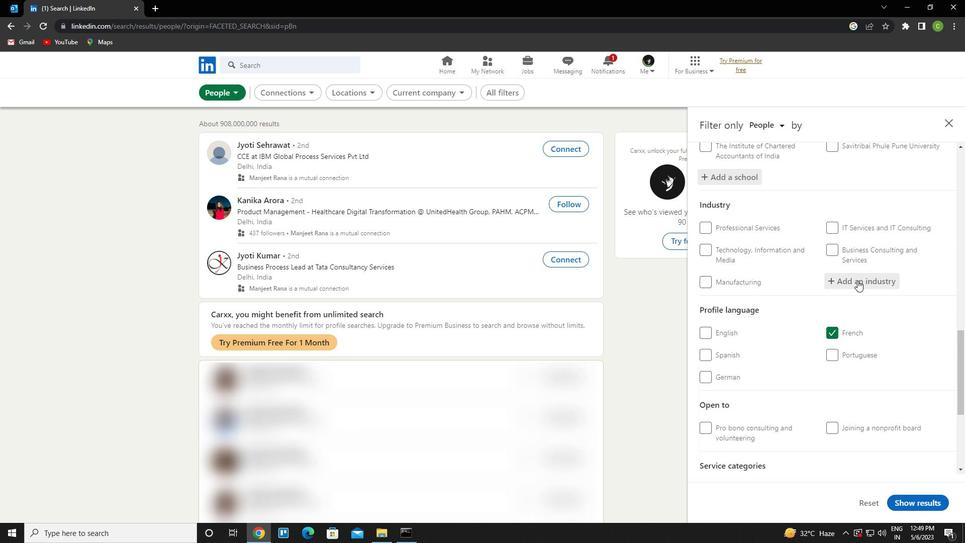 
Action: Key pressed e<Key.caps_lock>xecutive<Key.space>search<Key.down><Key.enter>
Screenshot: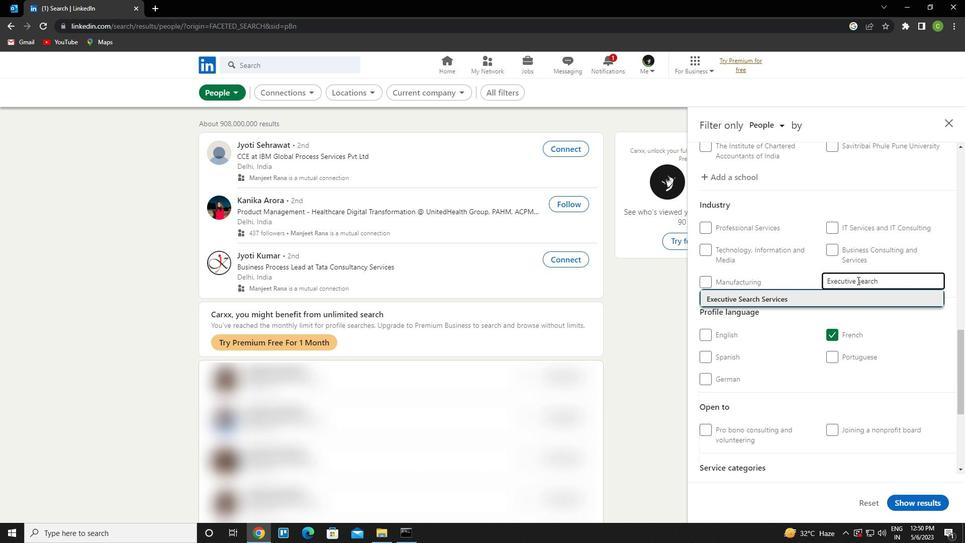 
Action: Mouse scrolled (857, 280) with delta (0, 0)
Screenshot: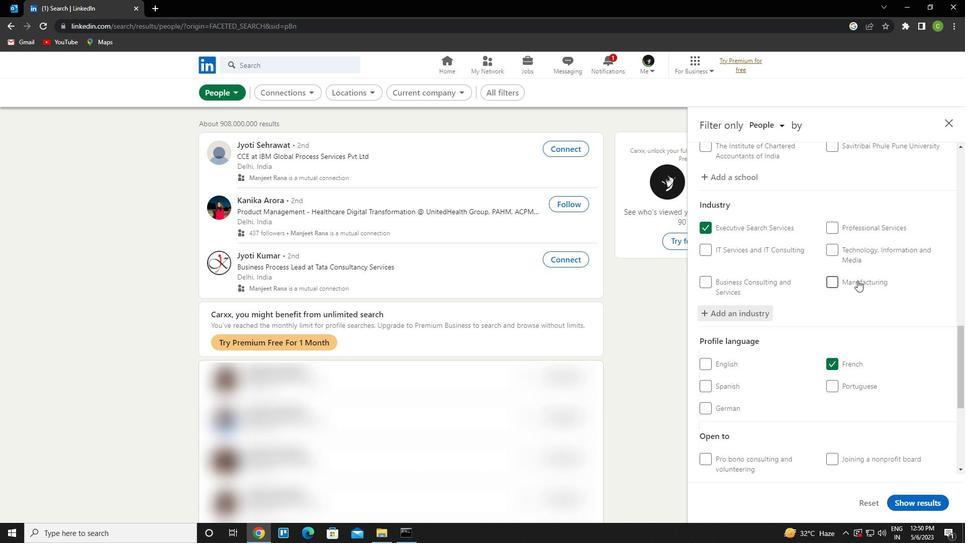 
Action: Mouse scrolled (857, 280) with delta (0, 0)
Screenshot: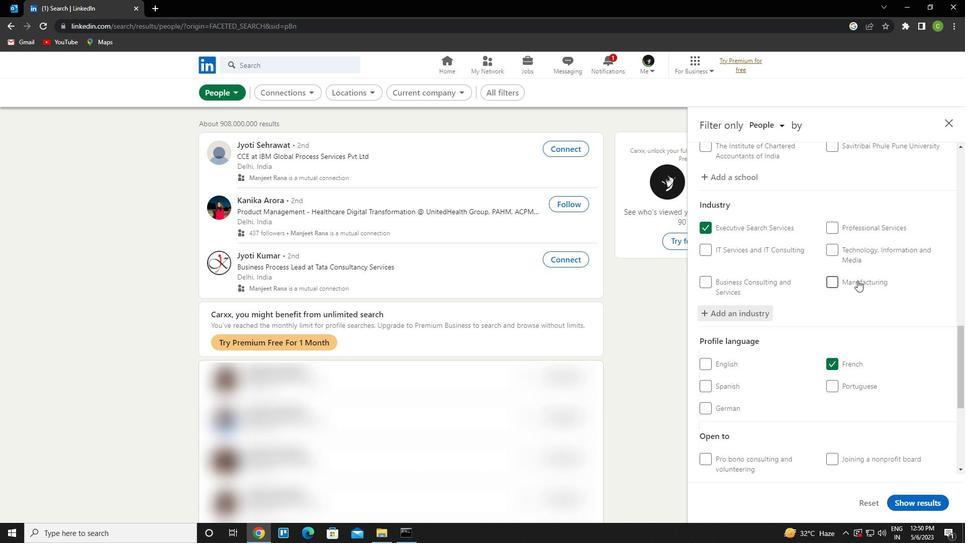 
Action: Mouse scrolled (857, 280) with delta (0, 0)
Screenshot: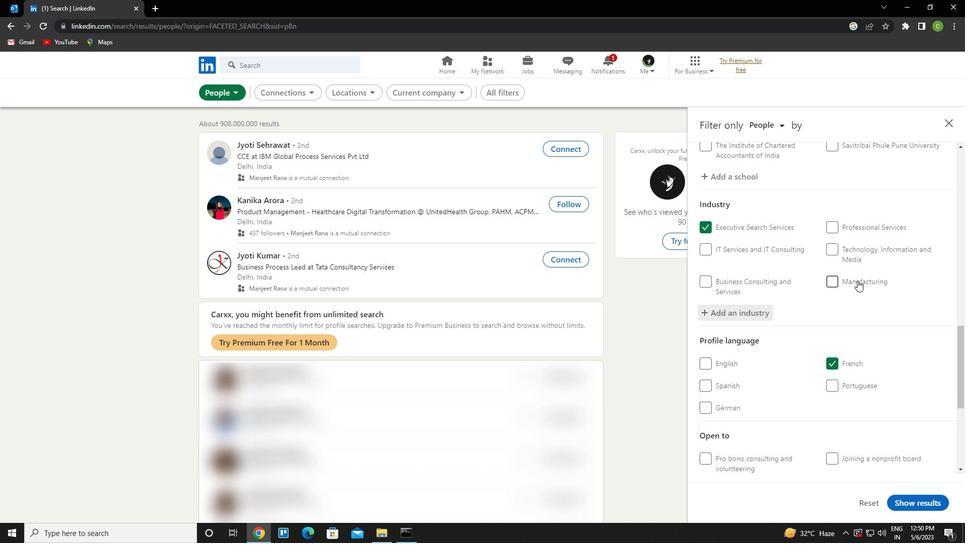 
Action: Mouse scrolled (857, 280) with delta (0, 0)
Screenshot: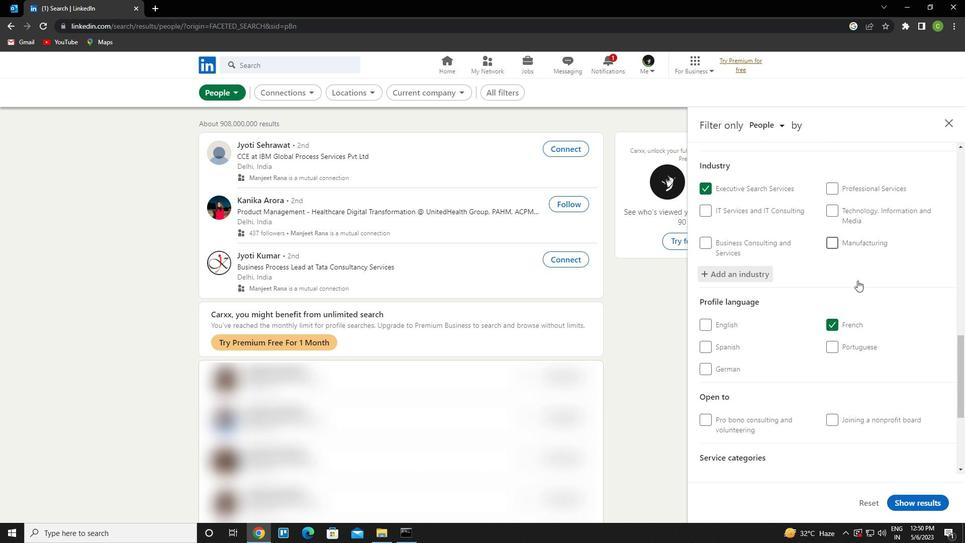 
Action: Mouse scrolled (857, 280) with delta (0, 0)
Screenshot: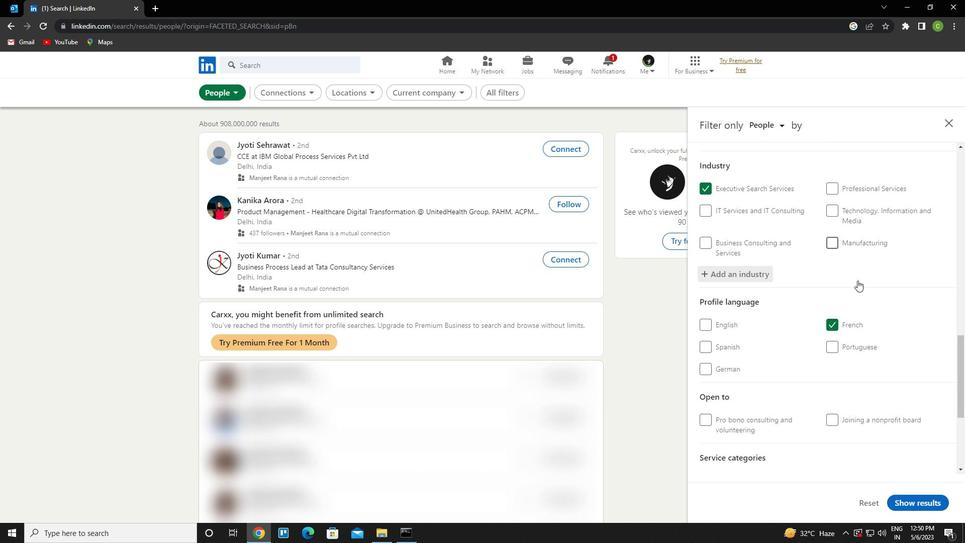 
Action: Mouse moved to (856, 283)
Screenshot: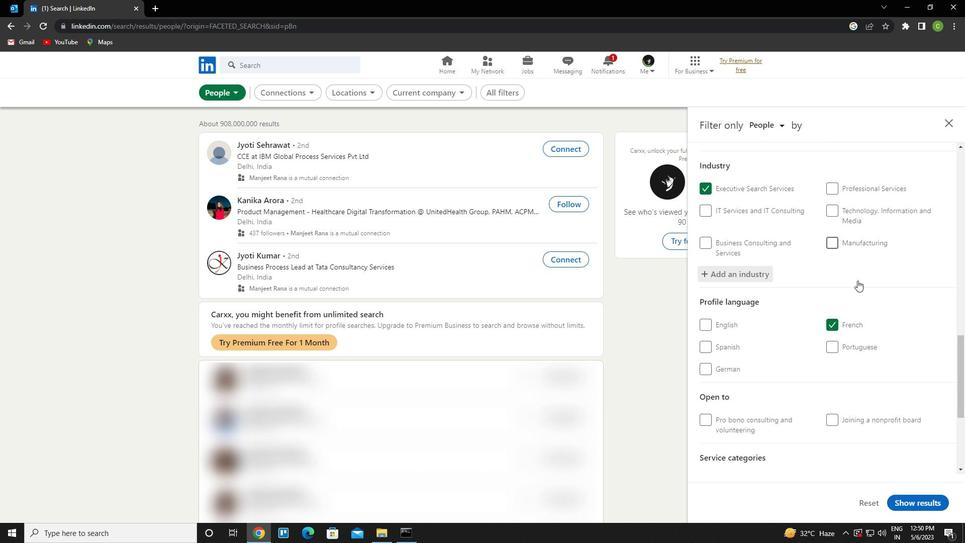 
Action: Mouse scrolled (856, 282) with delta (0, 0)
Screenshot: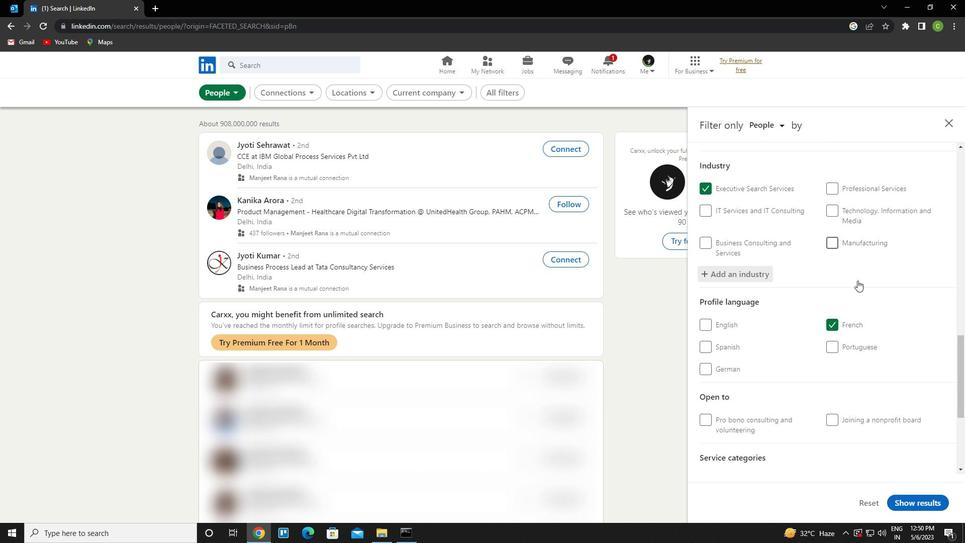 
Action: Mouse moved to (855, 334)
Screenshot: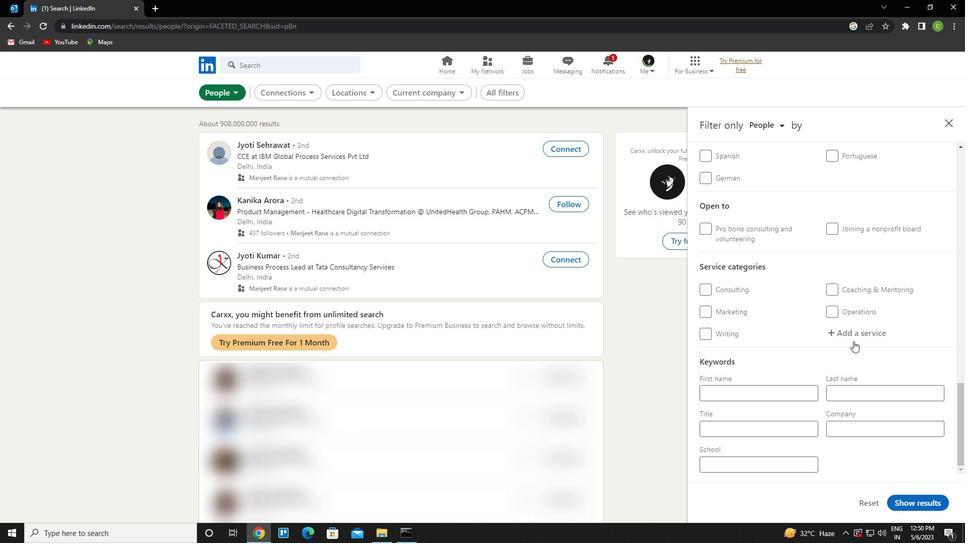 
Action: Mouse pressed left at (855, 334)
Screenshot: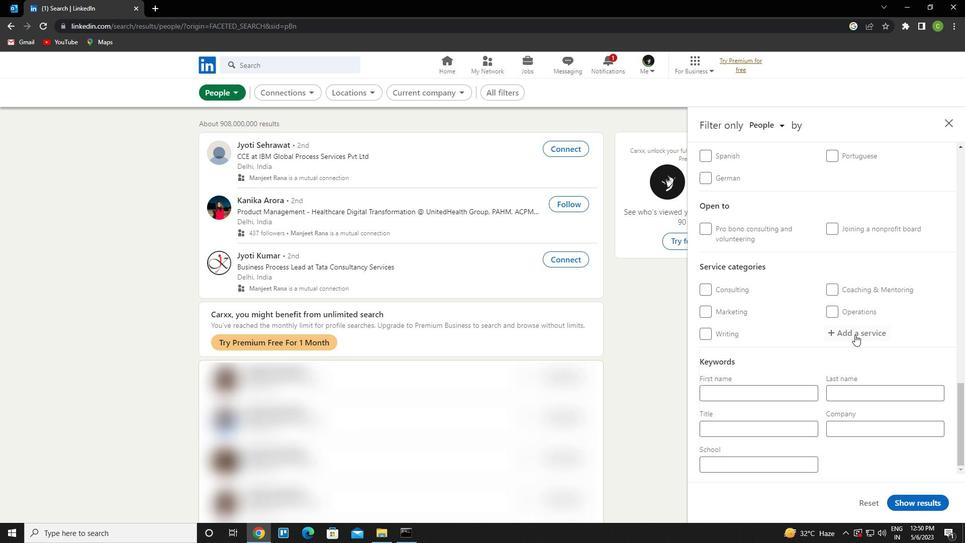 
Action: Key pressed <Key.caps_lock>w<Key.caps_lock>ordpress<Key.down><Key.enter>
Screenshot: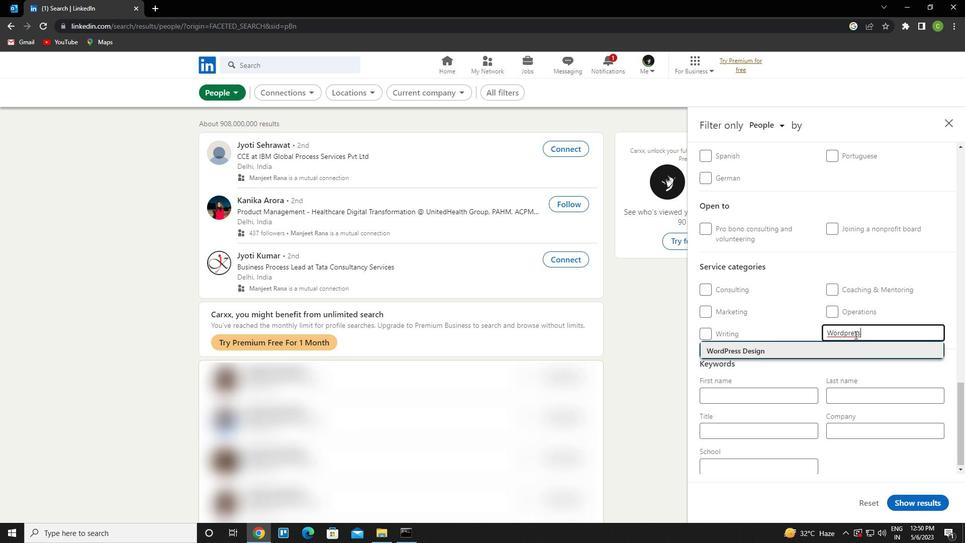
Action: Mouse scrolled (855, 334) with delta (0, 0)
Screenshot: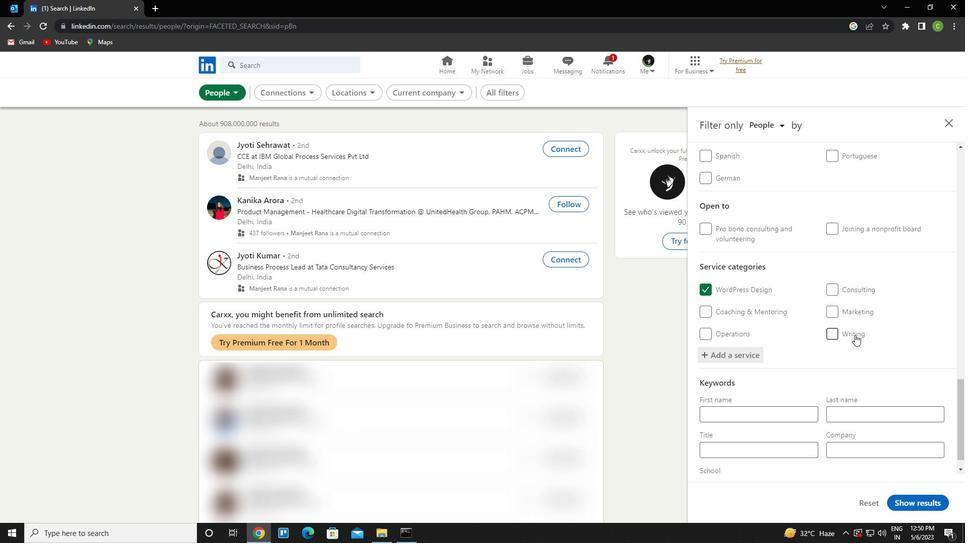 
Action: Mouse scrolled (855, 334) with delta (0, 0)
Screenshot: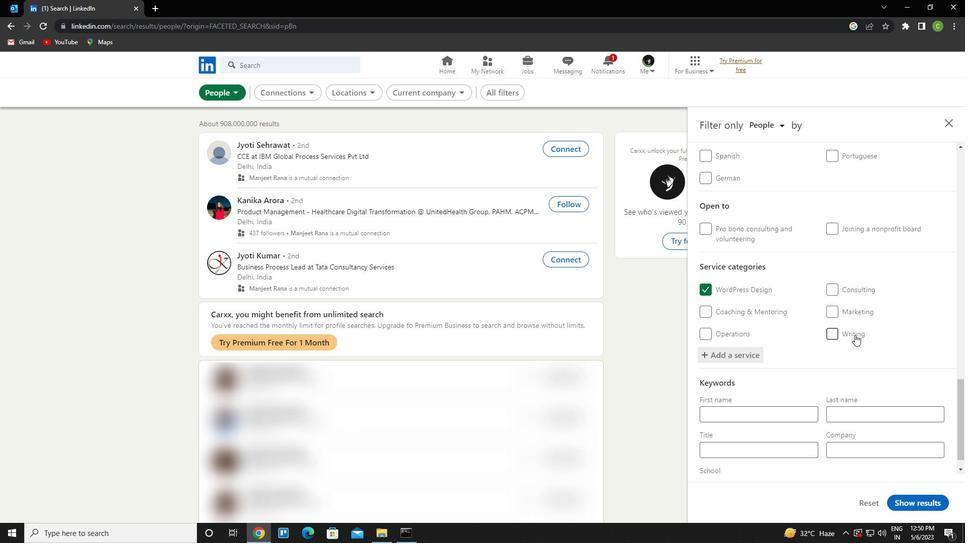 
Action: Mouse scrolled (855, 334) with delta (0, 0)
Screenshot: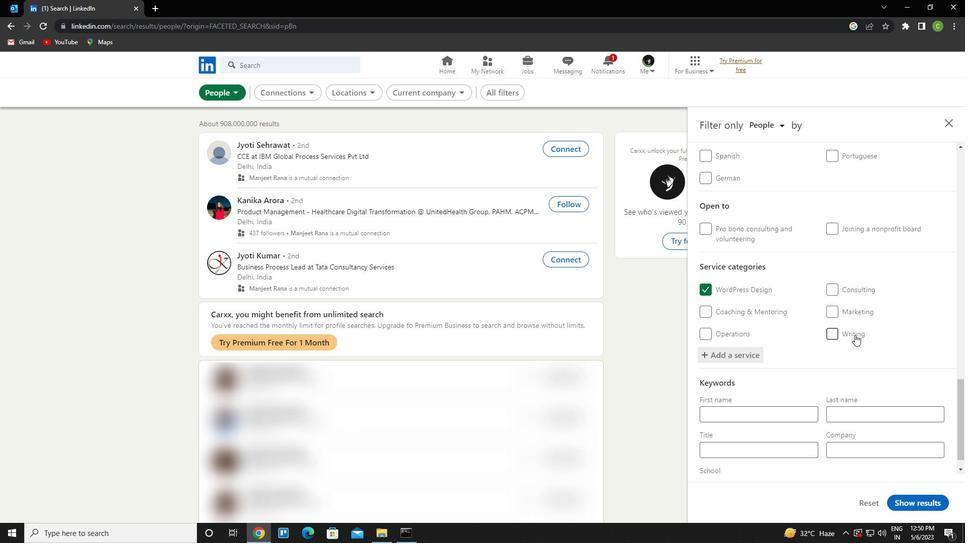 
Action: Mouse scrolled (855, 334) with delta (0, 0)
Screenshot: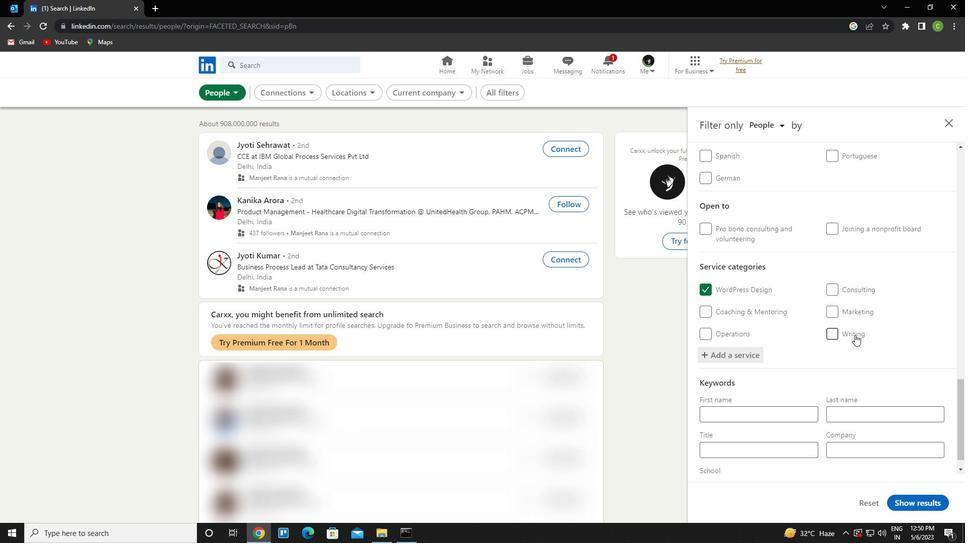 
Action: Mouse moved to (758, 426)
Screenshot: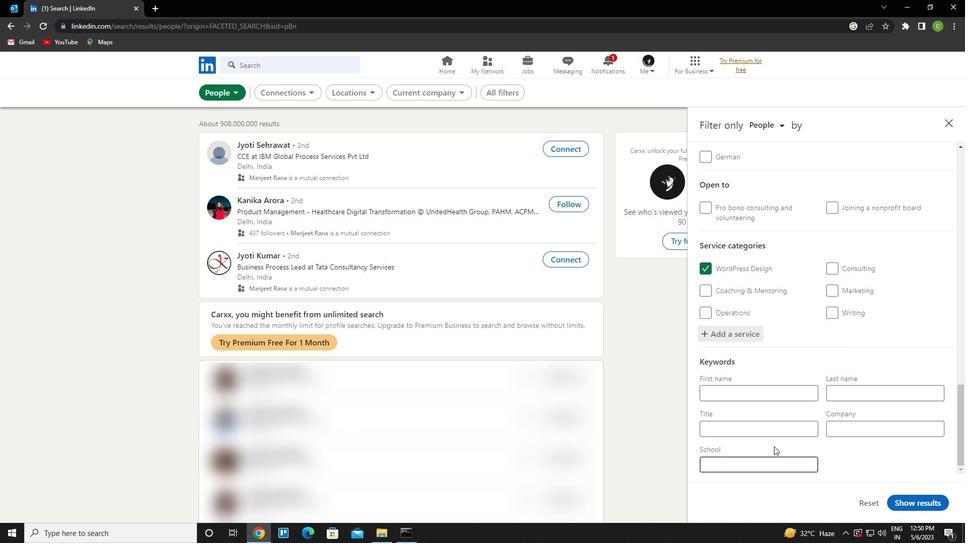 
Action: Mouse pressed left at (758, 426)
Screenshot: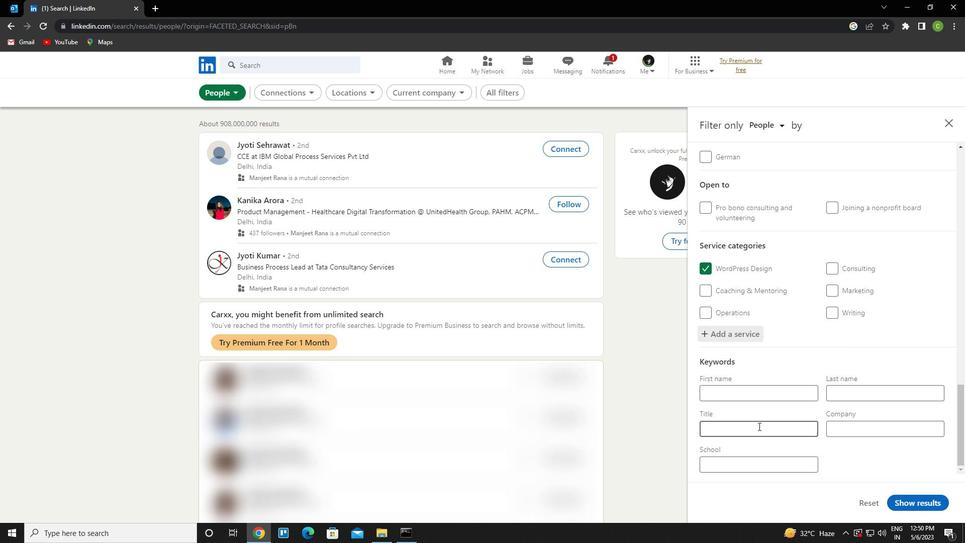
Action: Key pressed <Key.caps_lock>t<Key.caps_lock>ow<Key.space><Key.caps_lock>t<Key.caps_lock>ruck<Key.space><Key.caps_lock>o<Key.caps_lock>perator
Screenshot: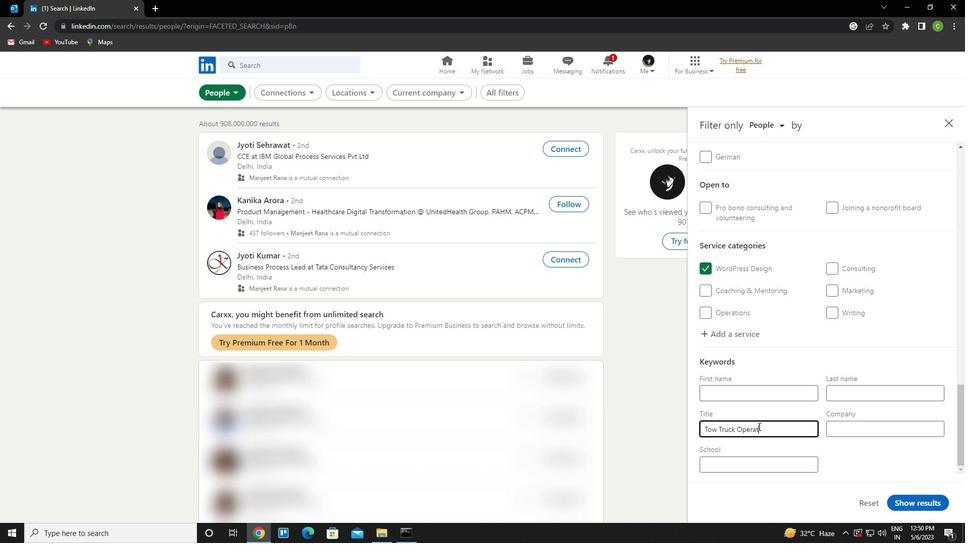 
Action: Mouse moved to (936, 502)
Screenshot: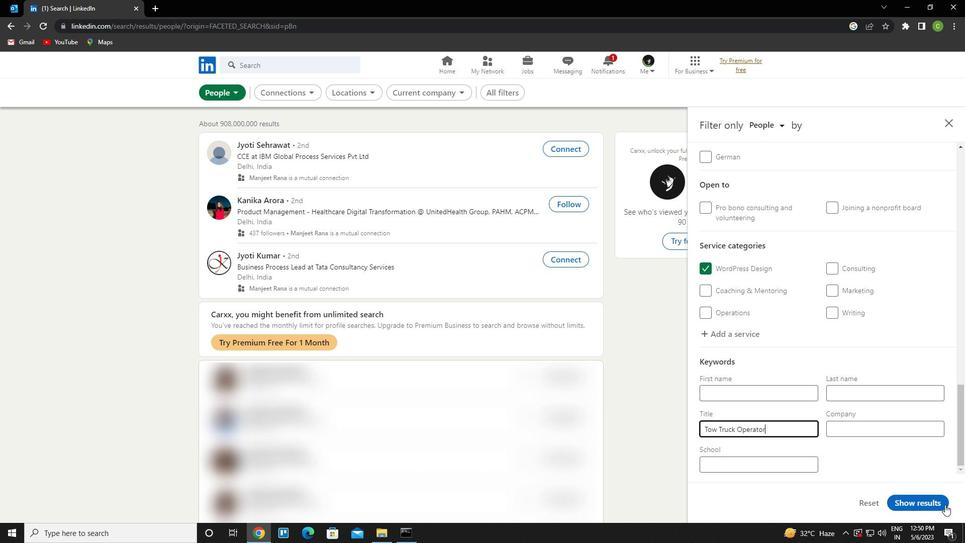 
Action: Mouse pressed left at (936, 502)
Screenshot: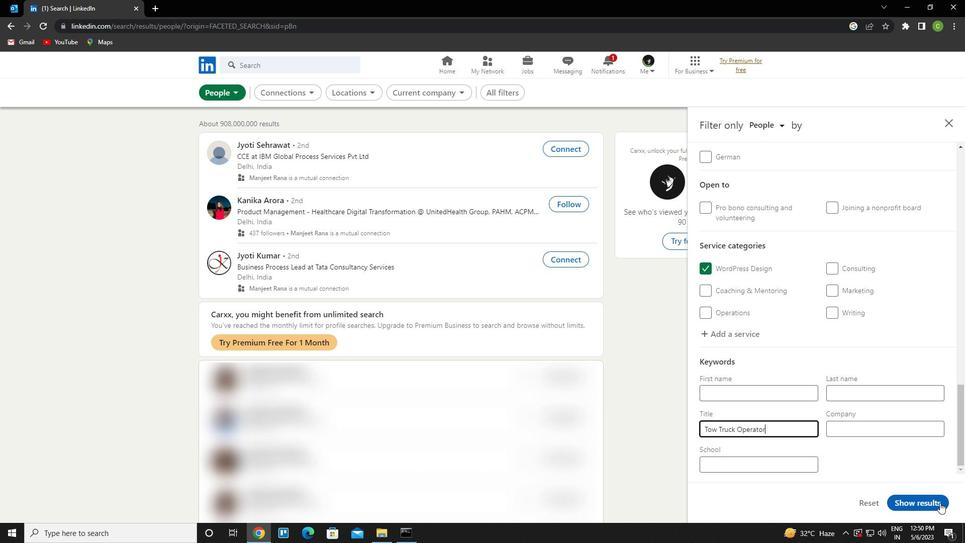 
Action: Mouse moved to (434, 390)
Screenshot: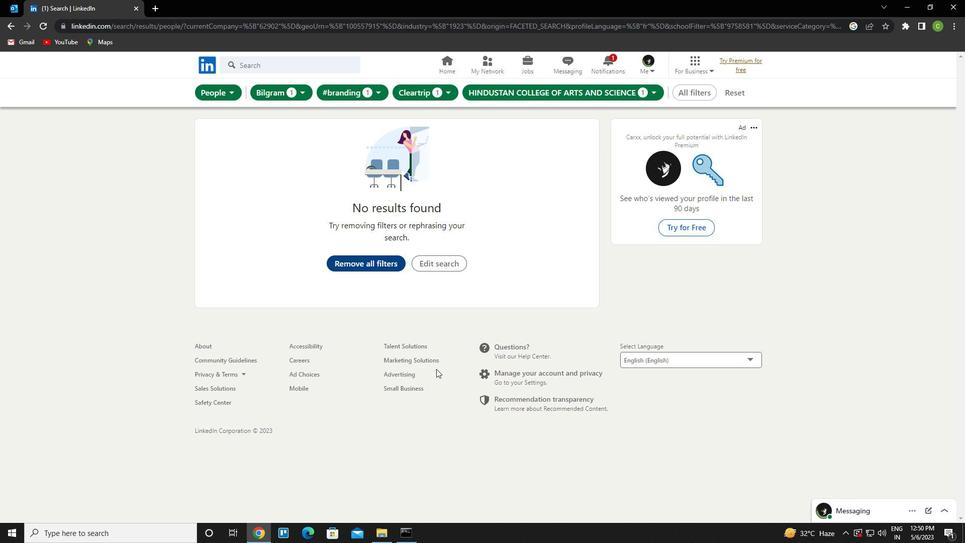 
